 Task: Search one way flight ticket for 4 adults, 1 infant in seat and 1 infant on lap in premium economy from Binghamton: Greater Binghamton Airport (edwin A. Link Field) to Greenville: Pitt-greenville Airport on 5-2-2023. Choice of flights is Alaska. Number of bags: 3 checked bags. Price is upto 73000. Outbound departure time preference is 18:30.
Action: Mouse moved to (242, 346)
Screenshot: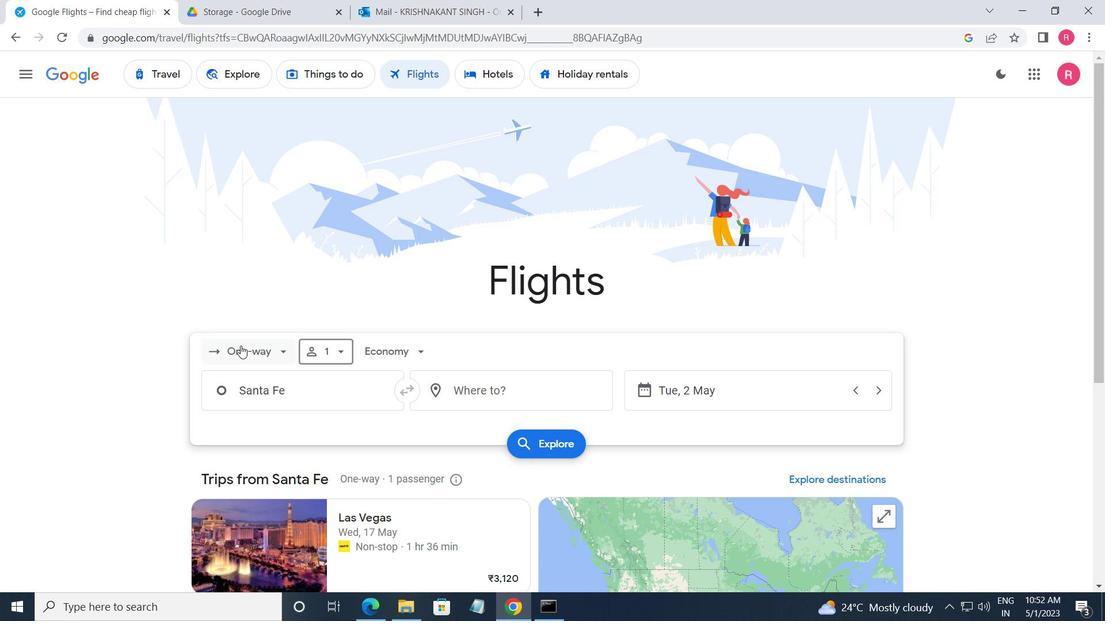 
Action: Mouse pressed left at (242, 346)
Screenshot: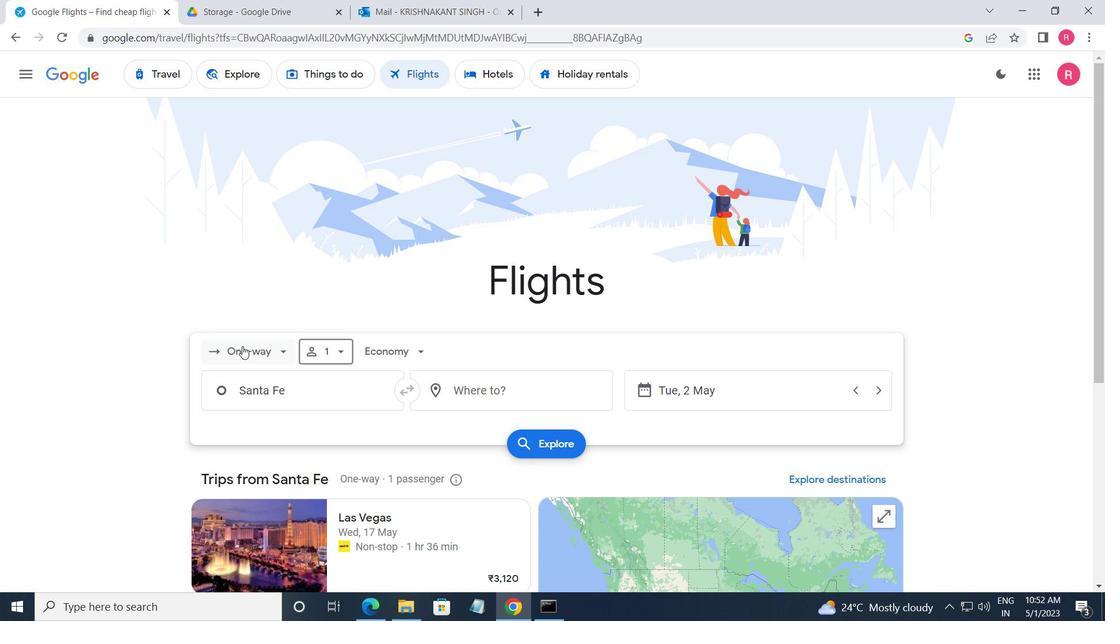 
Action: Mouse moved to (271, 414)
Screenshot: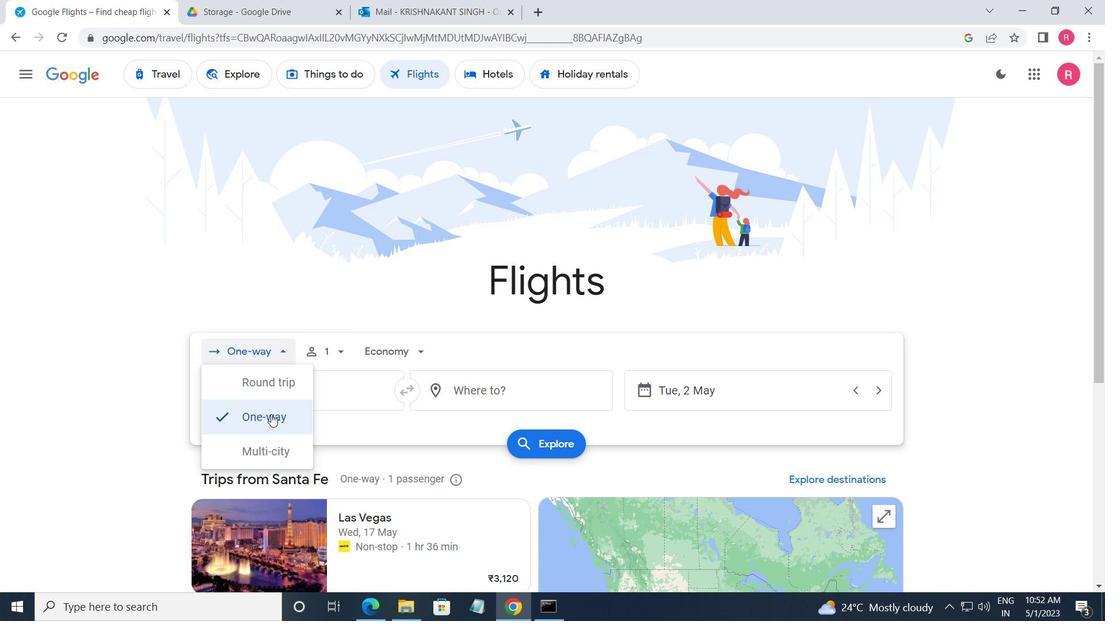 
Action: Mouse pressed left at (271, 414)
Screenshot: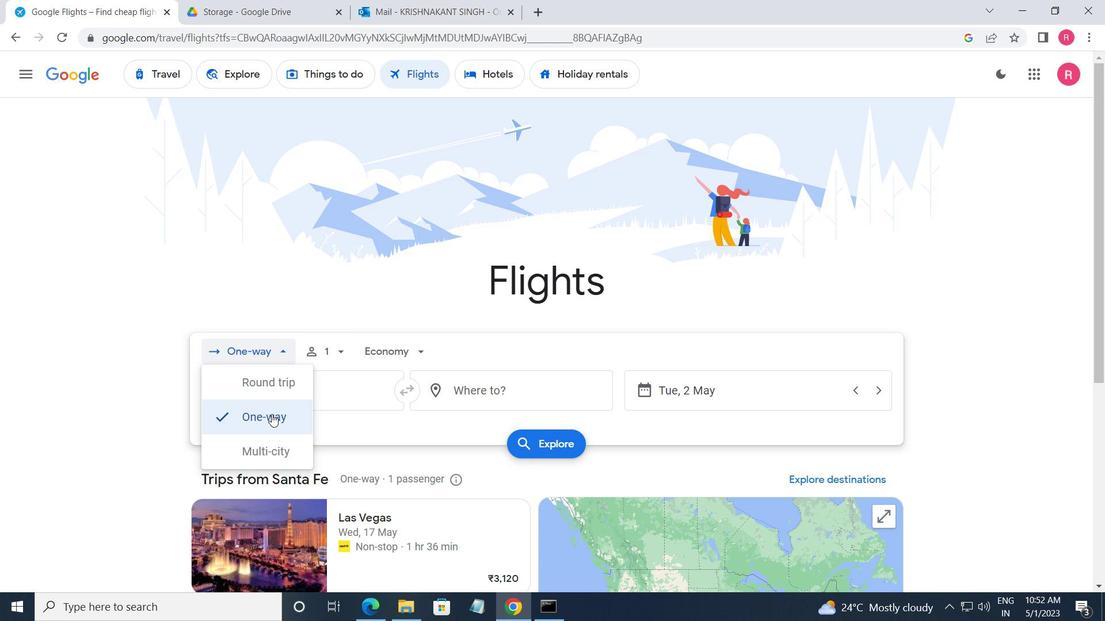
Action: Mouse moved to (327, 348)
Screenshot: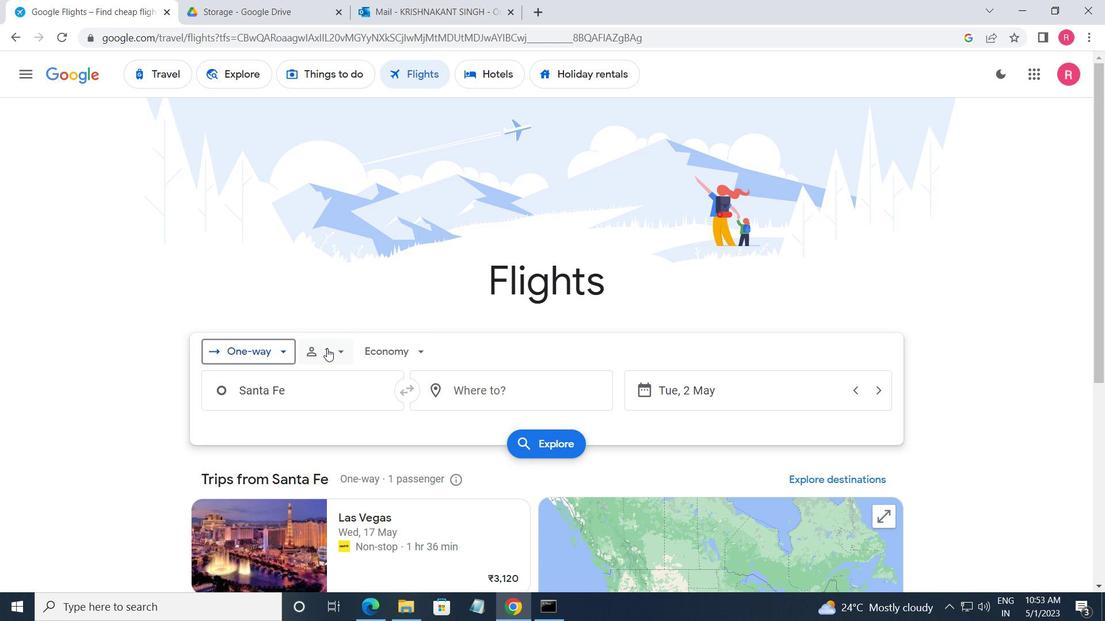 
Action: Mouse pressed left at (327, 348)
Screenshot: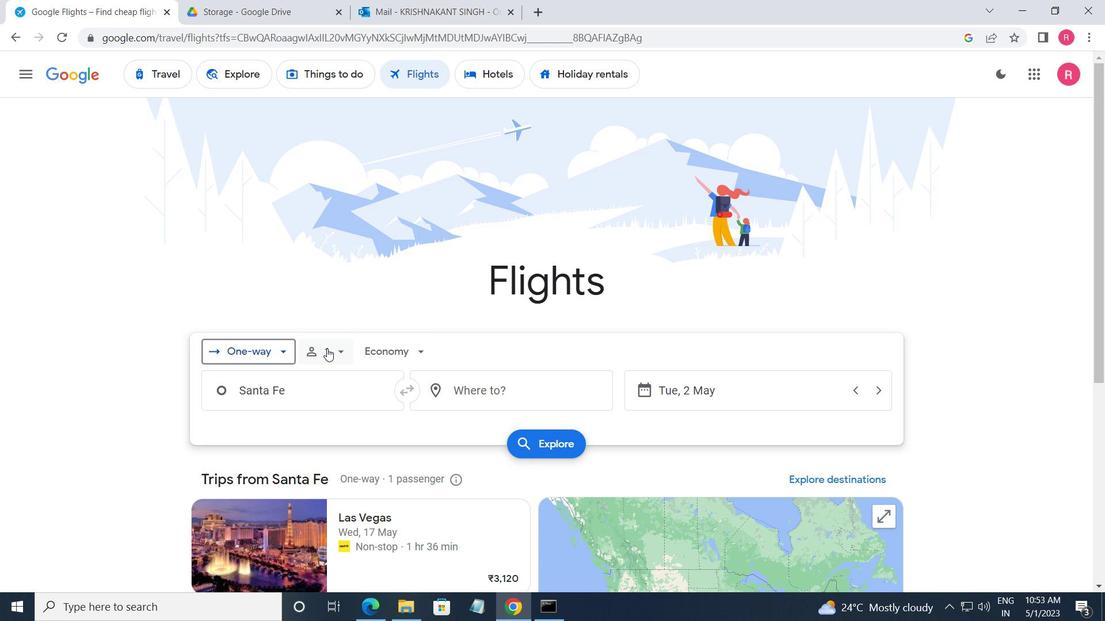 
Action: Mouse moved to (454, 391)
Screenshot: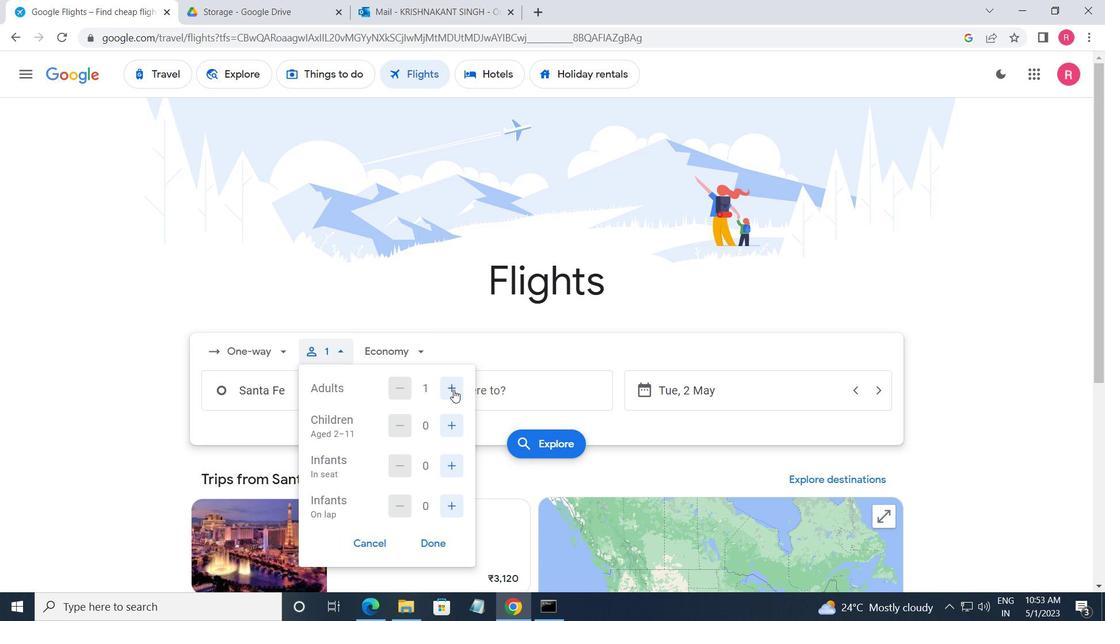
Action: Mouse pressed left at (454, 391)
Screenshot: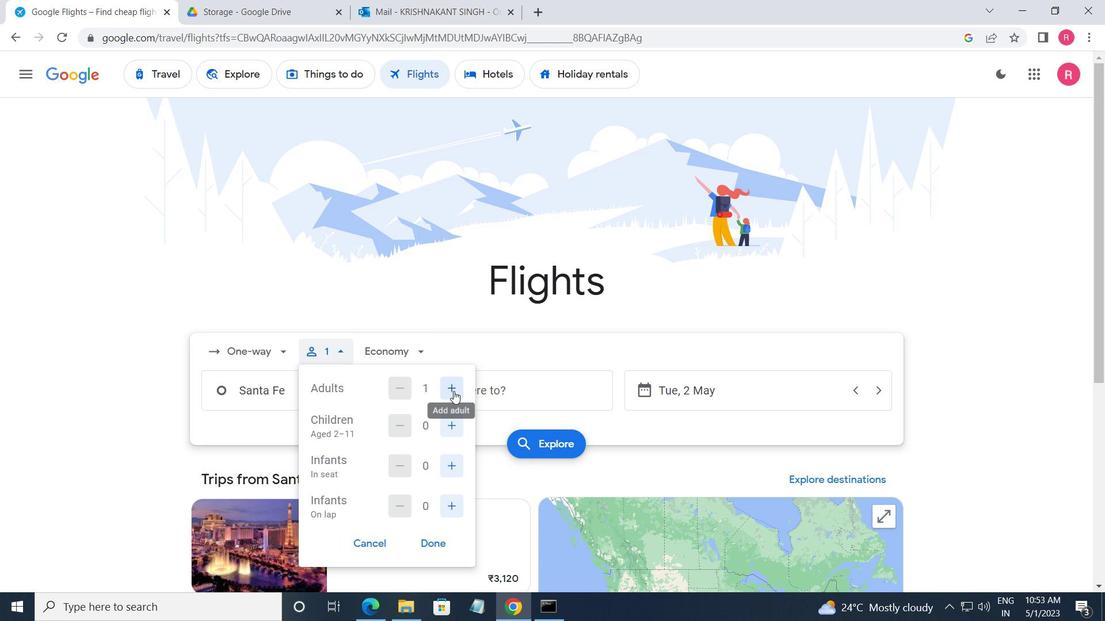 
Action: Mouse pressed left at (454, 391)
Screenshot: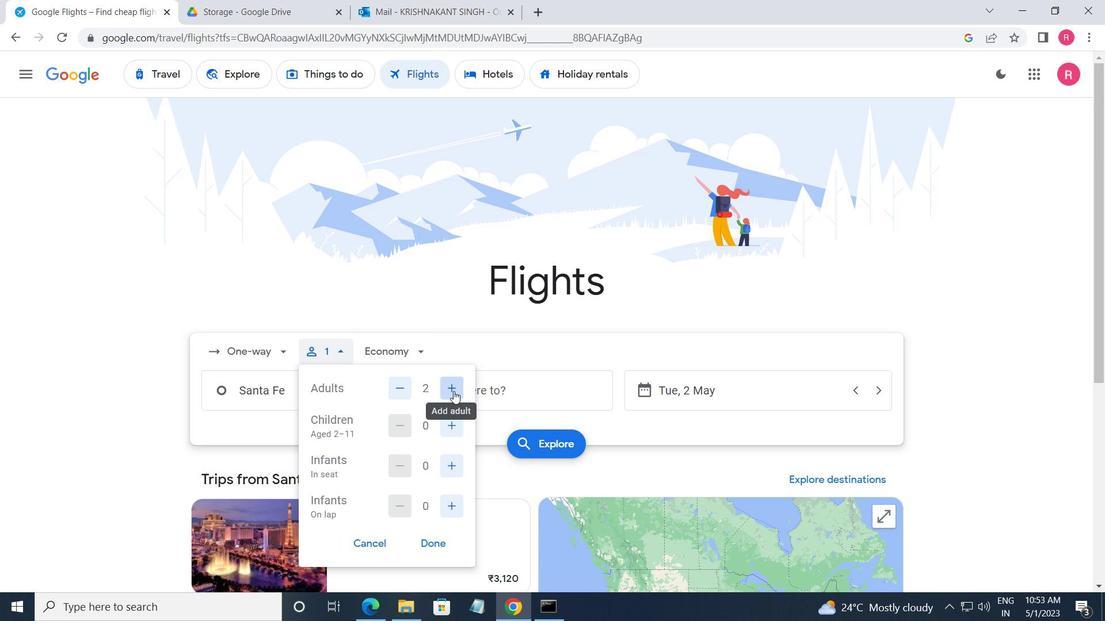 
Action: Mouse pressed left at (454, 391)
Screenshot: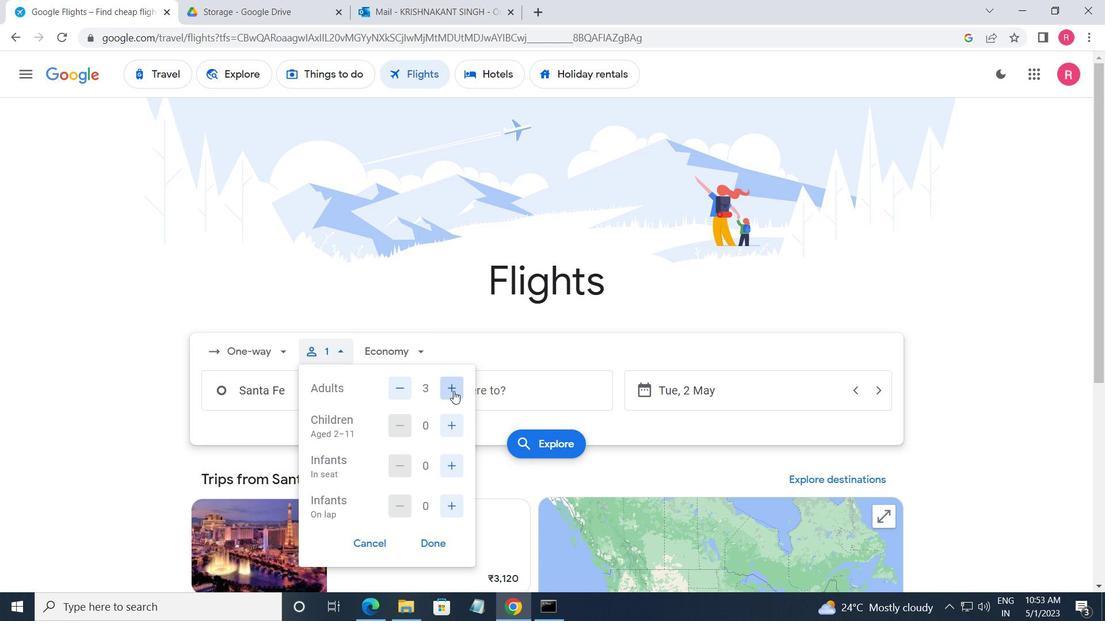 
Action: Mouse moved to (456, 425)
Screenshot: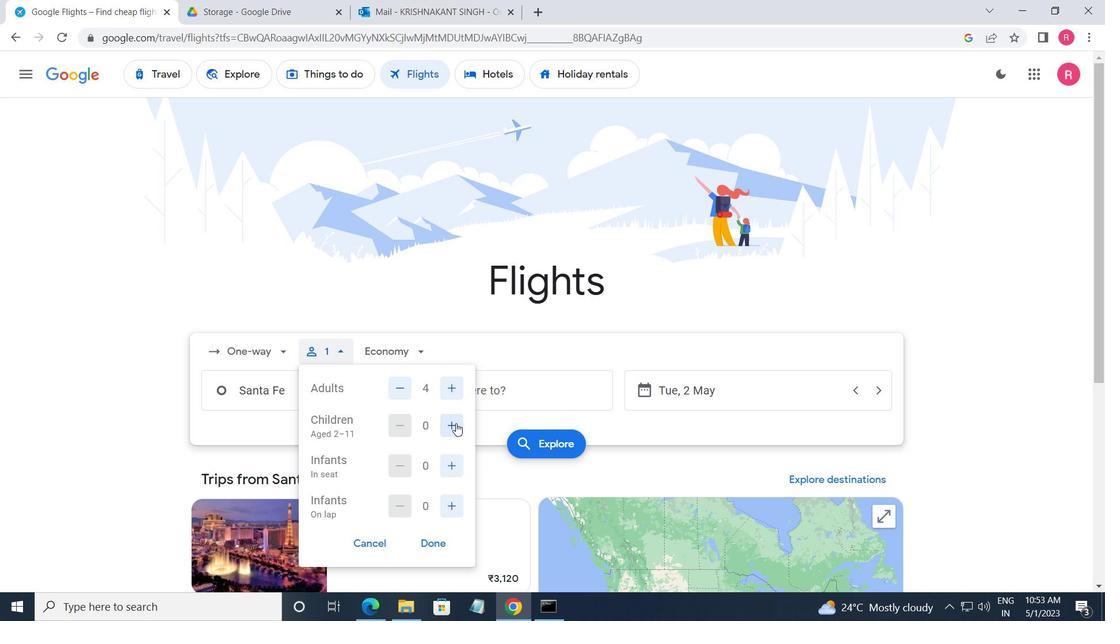 
Action: Mouse pressed left at (456, 425)
Screenshot: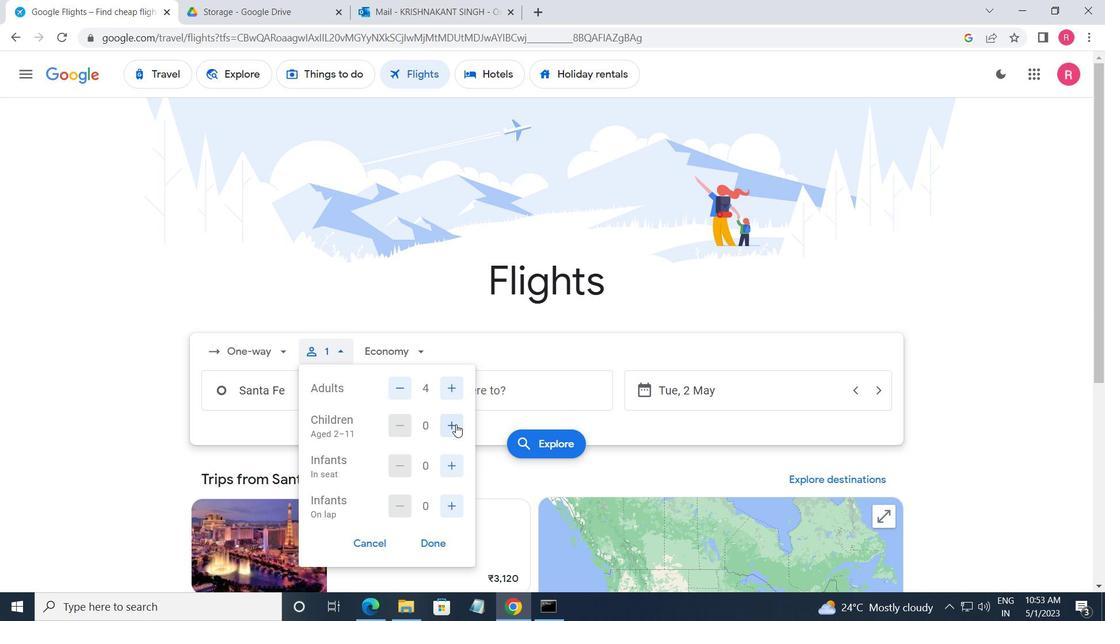 
Action: Mouse pressed left at (456, 425)
Screenshot: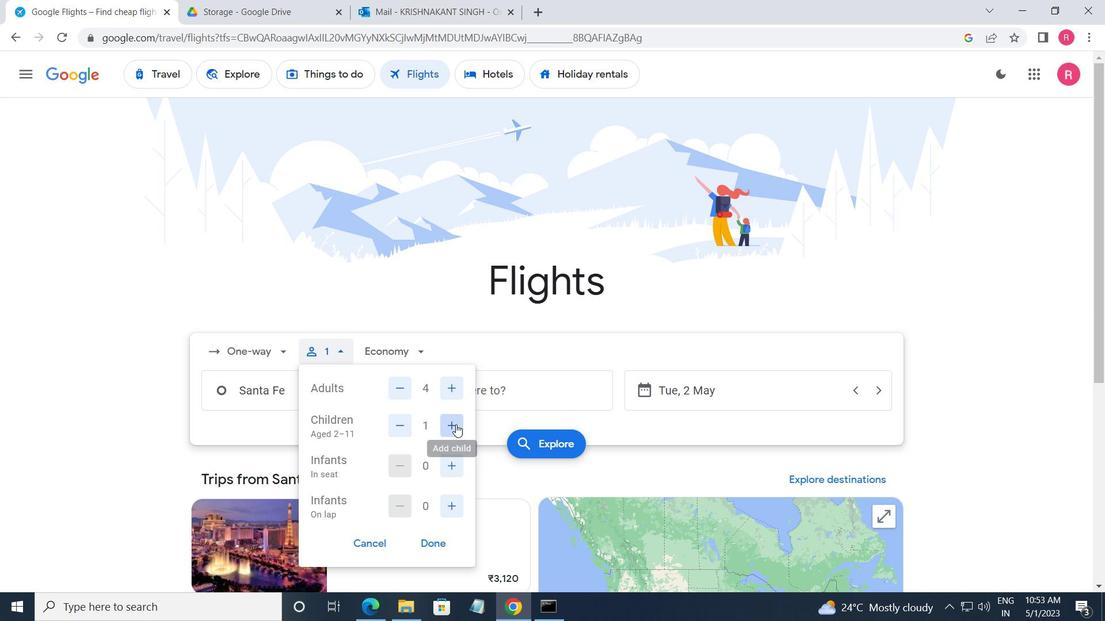 
Action: Mouse moved to (451, 461)
Screenshot: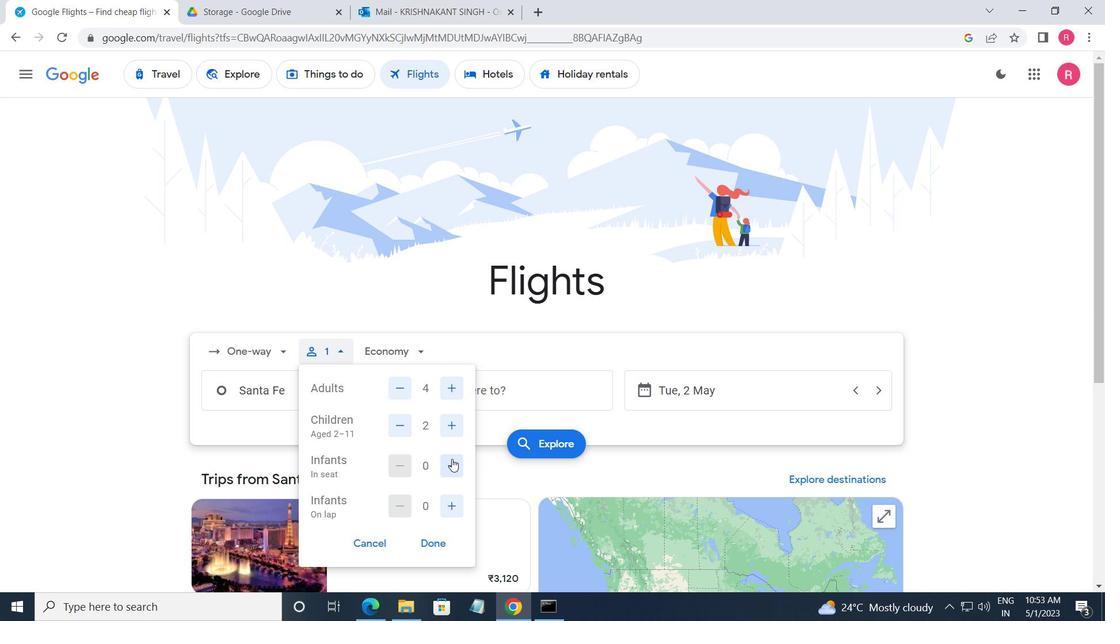 
Action: Mouse pressed left at (451, 461)
Screenshot: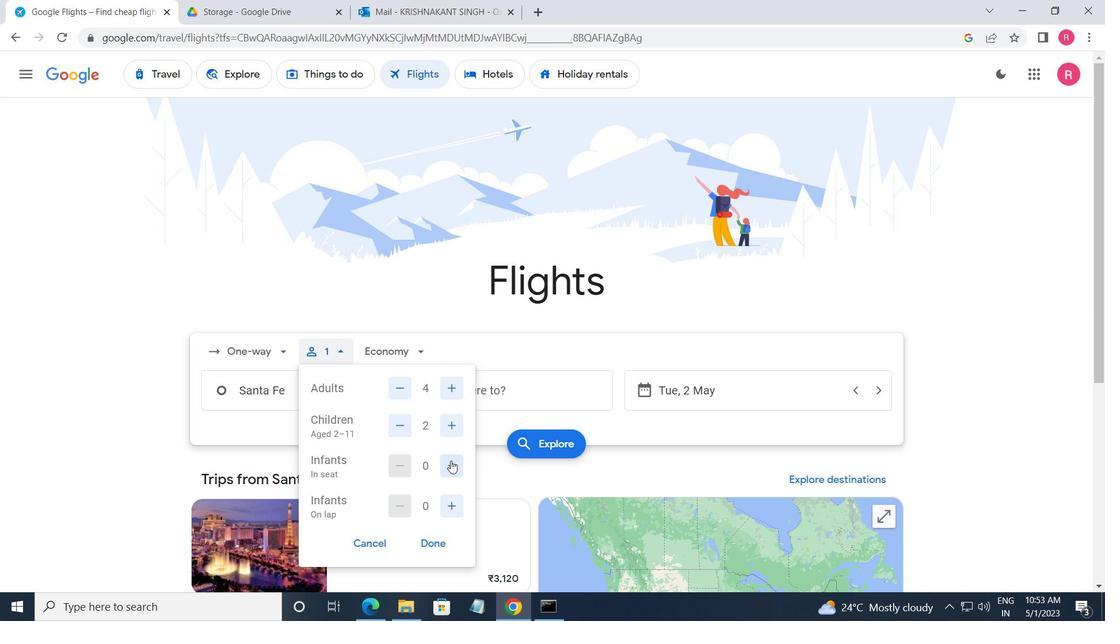 
Action: Mouse pressed left at (451, 461)
Screenshot: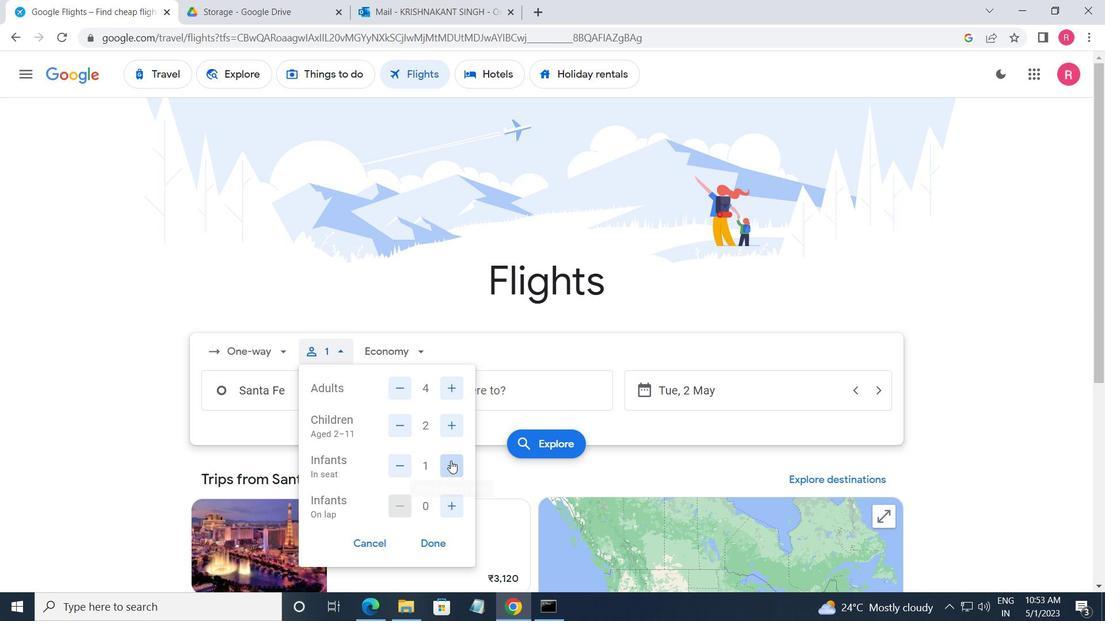 
Action: Mouse moved to (444, 513)
Screenshot: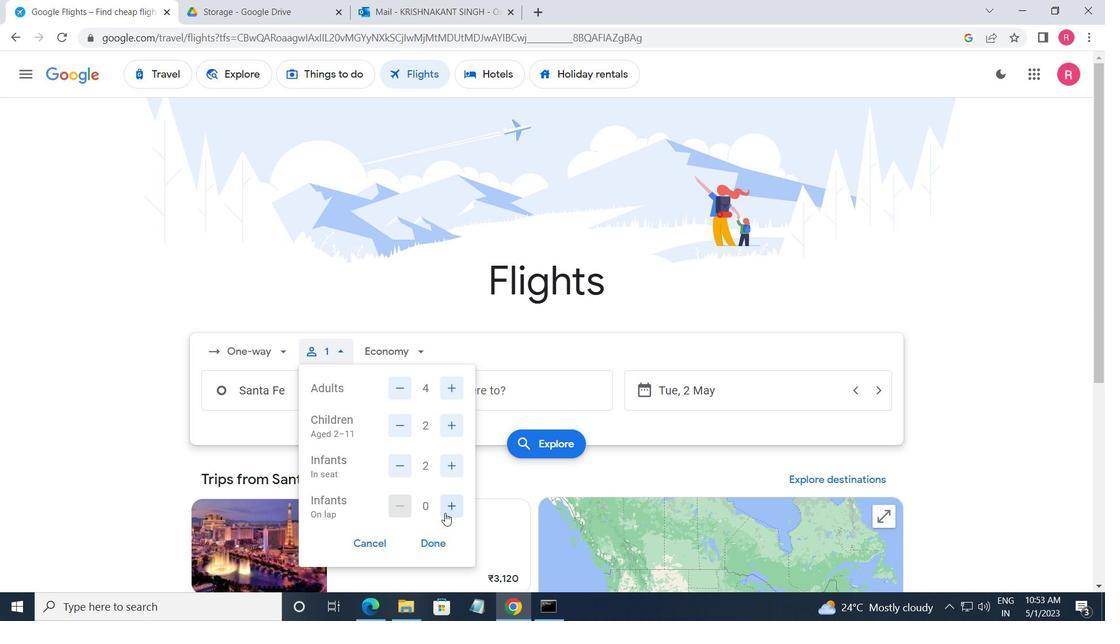 
Action: Mouse pressed left at (444, 513)
Screenshot: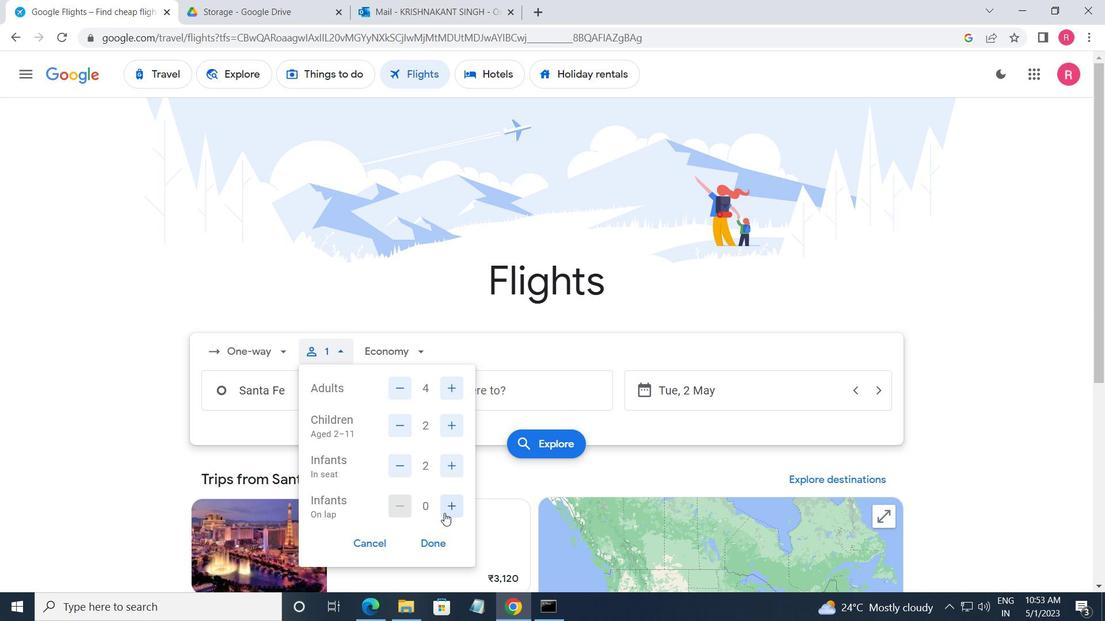 
Action: Mouse moved to (432, 552)
Screenshot: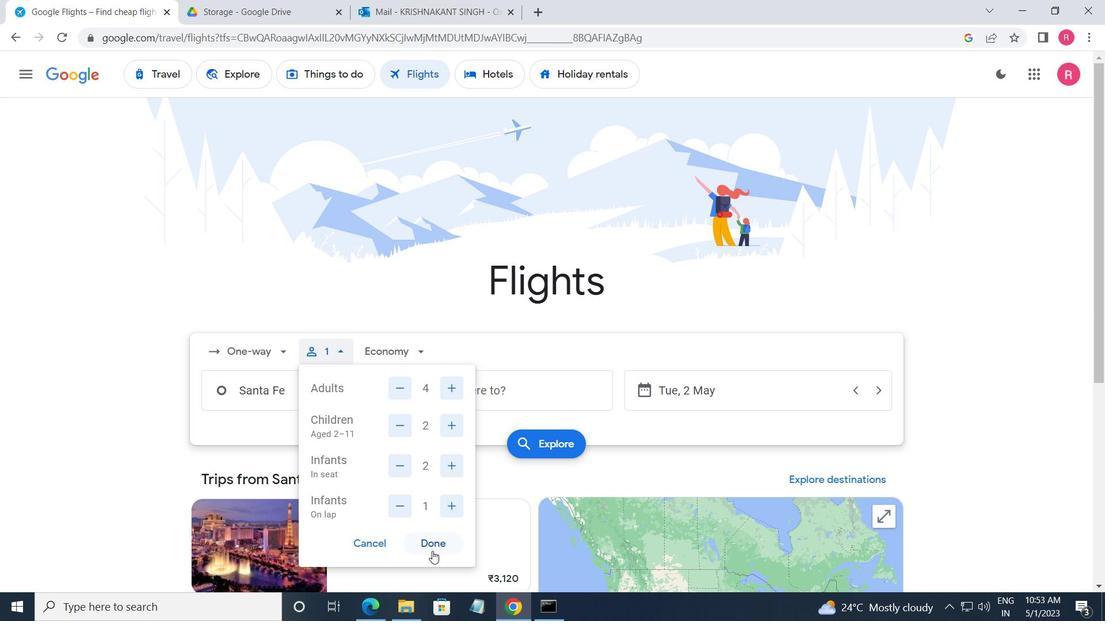 
Action: Mouse pressed left at (432, 552)
Screenshot: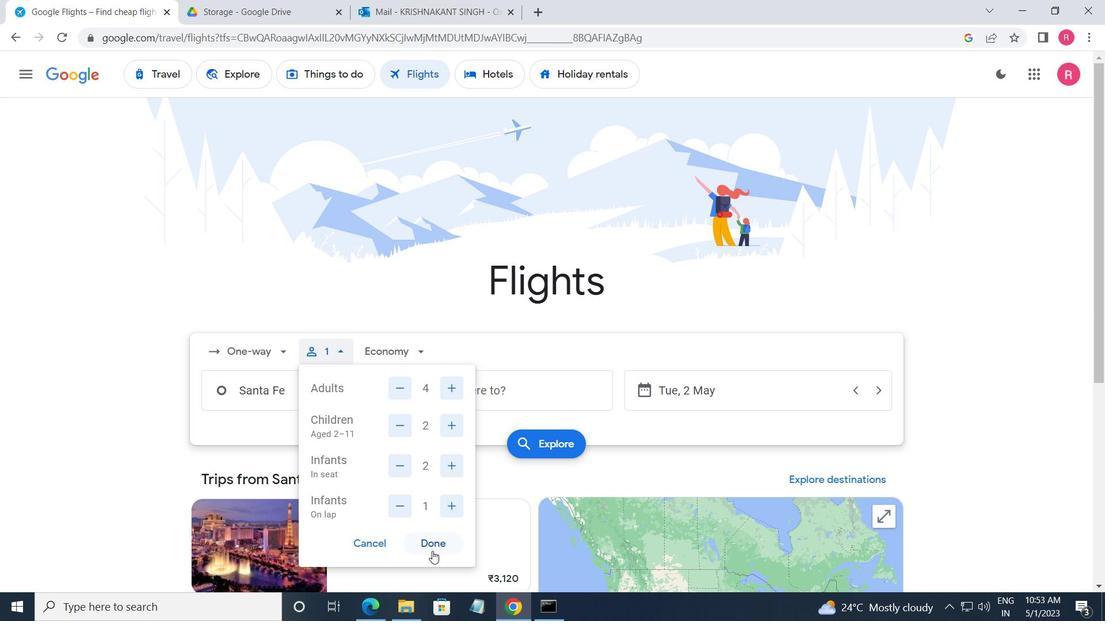 
Action: Mouse moved to (392, 354)
Screenshot: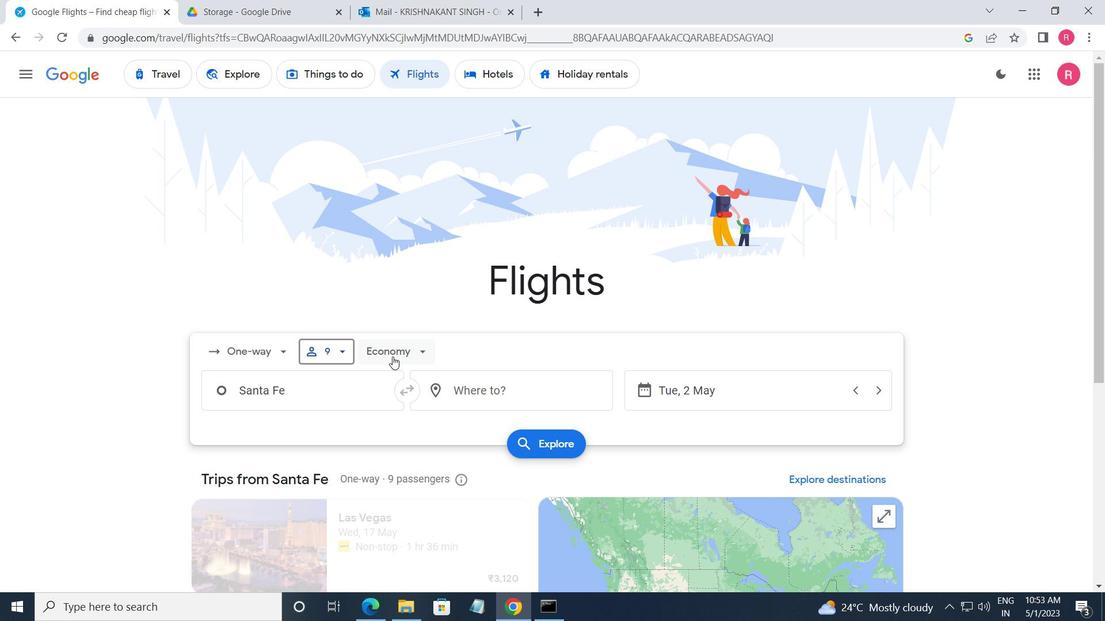 
Action: Mouse pressed left at (392, 354)
Screenshot: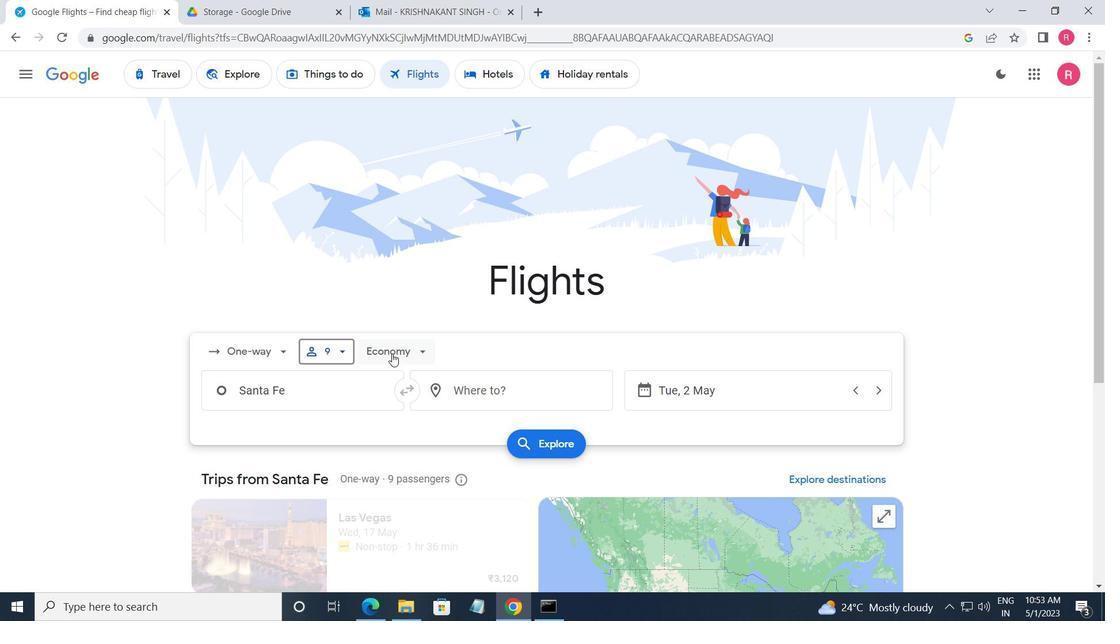 
Action: Mouse moved to (409, 423)
Screenshot: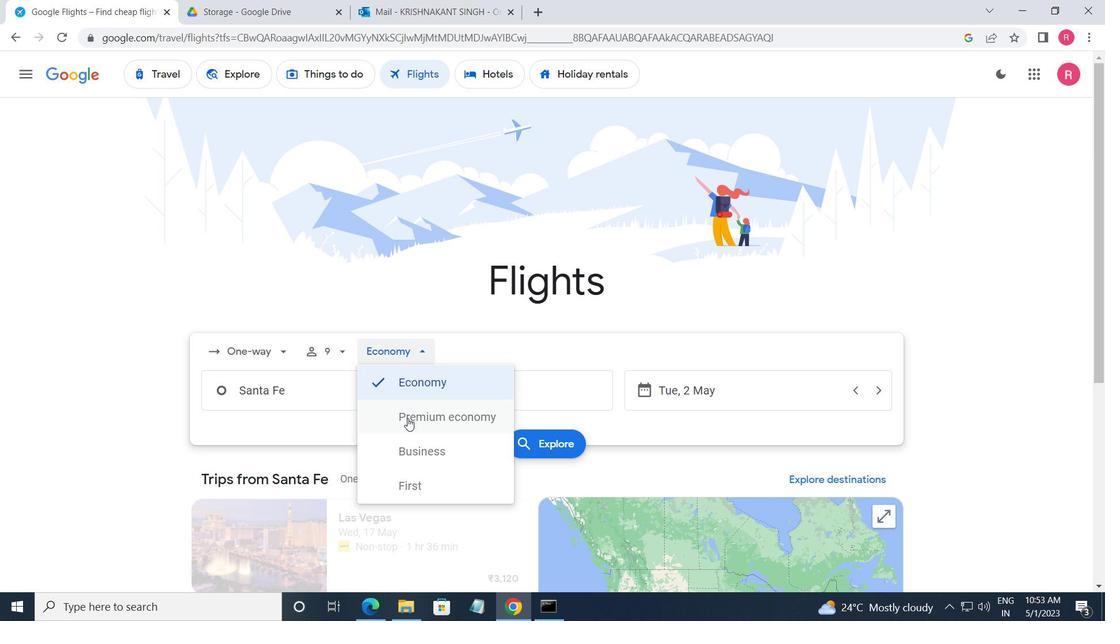 
Action: Mouse pressed left at (409, 423)
Screenshot: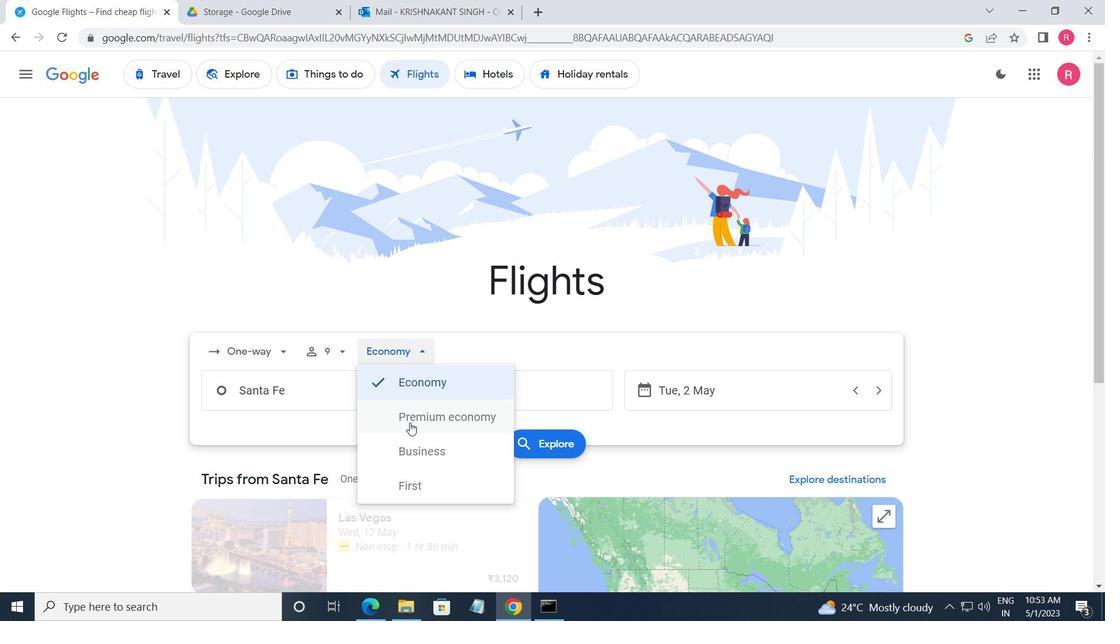 
Action: Mouse moved to (344, 407)
Screenshot: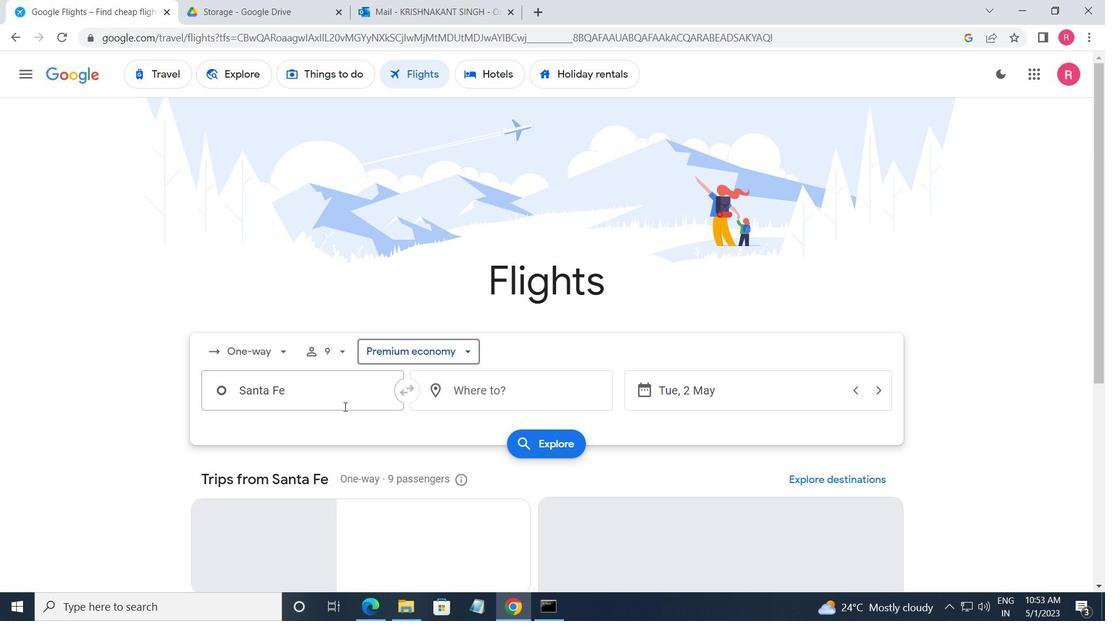 
Action: Mouse pressed left at (344, 407)
Screenshot: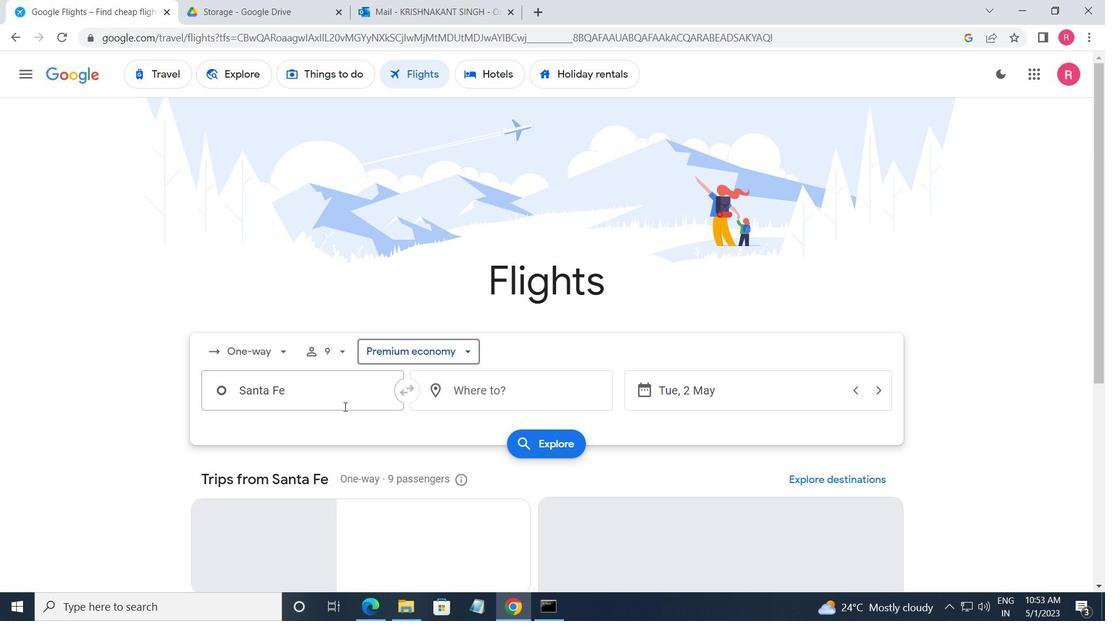 
Action: Mouse moved to (297, 420)
Screenshot: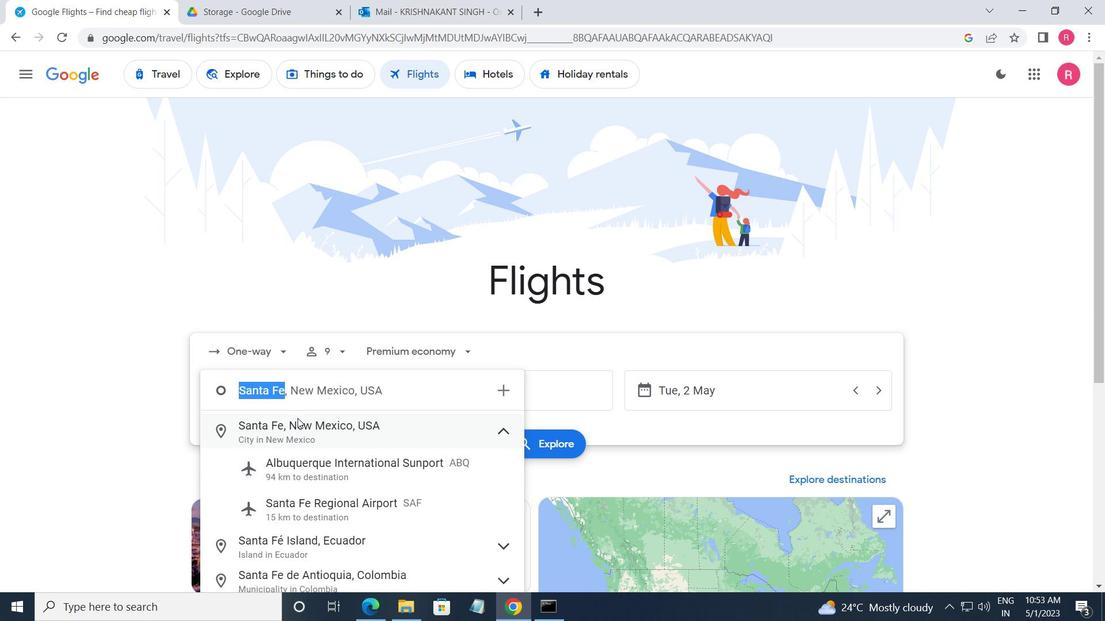 
Action: Key pressed <Key.backspace><Key.shift>ALBANY
Screenshot: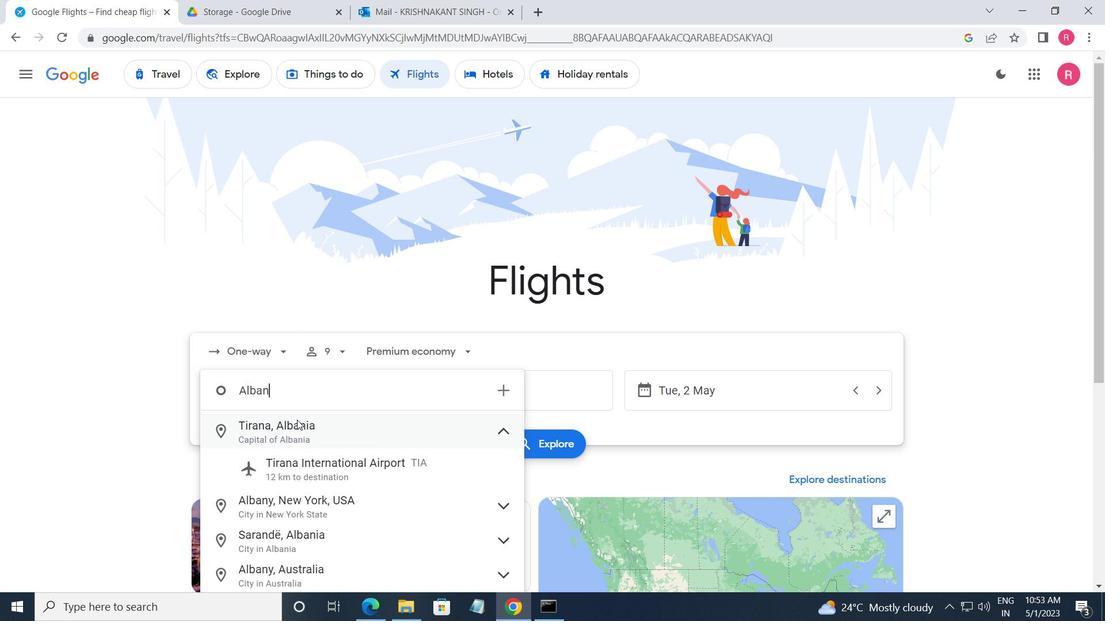 
Action: Mouse moved to (312, 479)
Screenshot: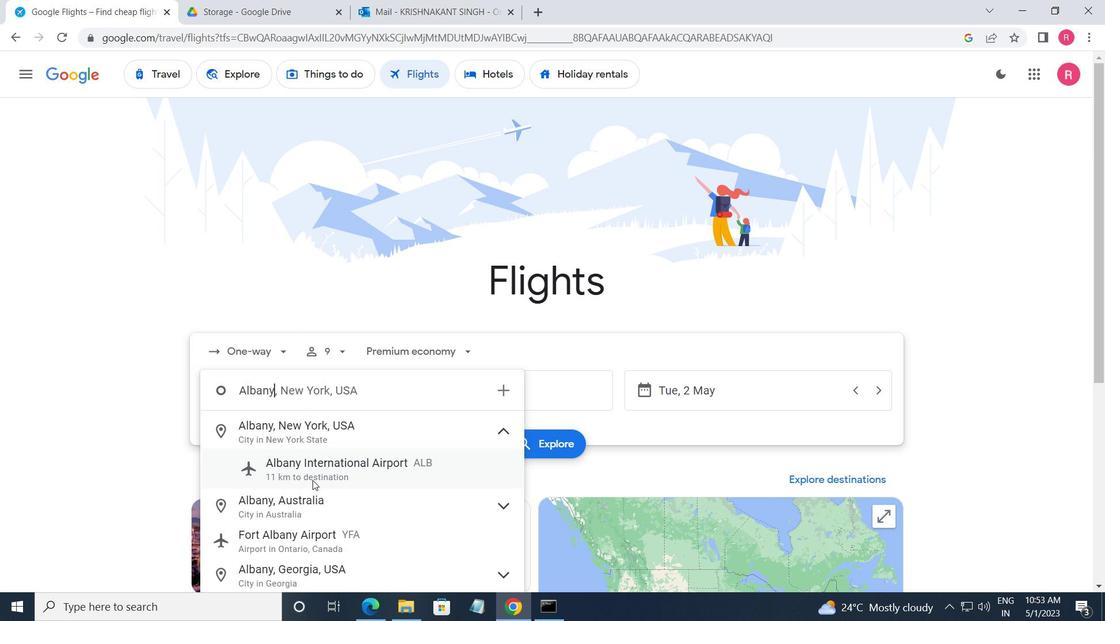 
Action: Mouse pressed left at (312, 479)
Screenshot: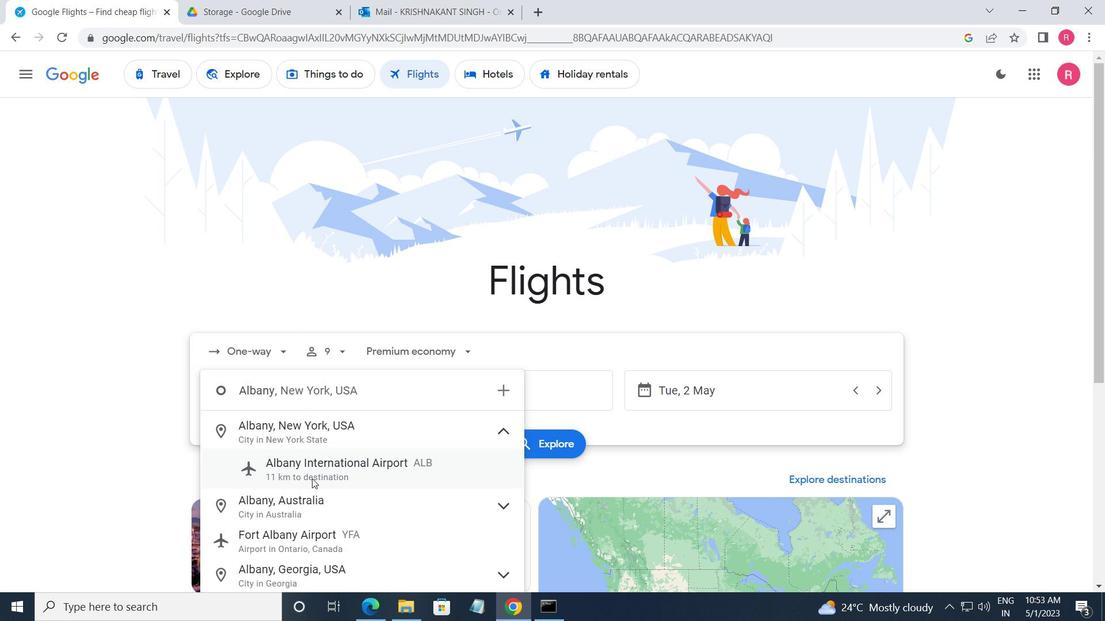 
Action: Mouse moved to (492, 395)
Screenshot: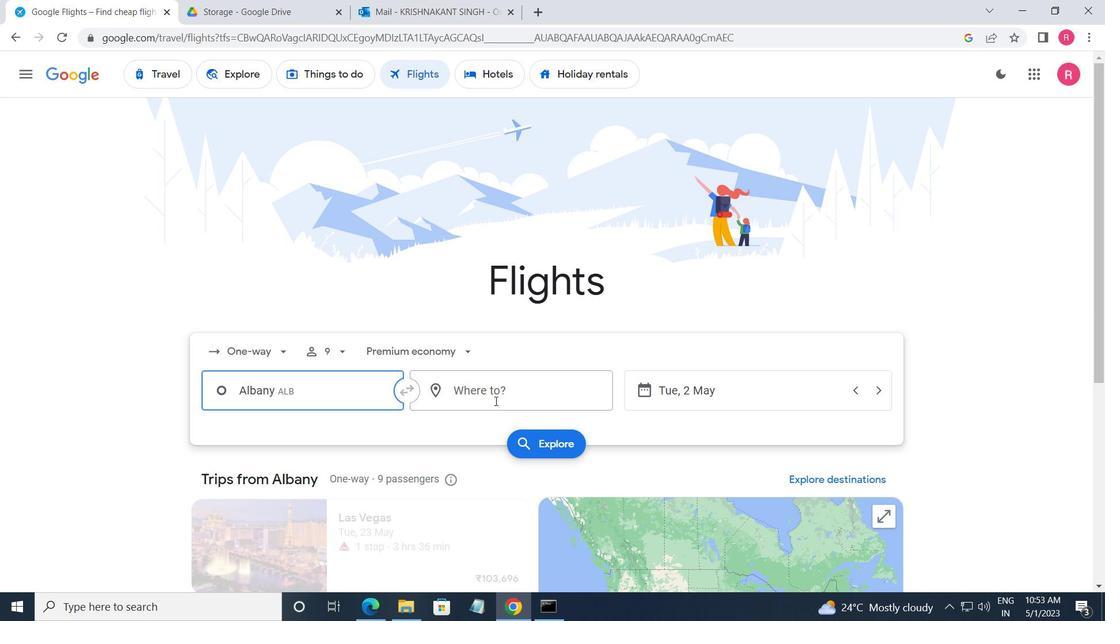 
Action: Mouse pressed left at (492, 395)
Screenshot: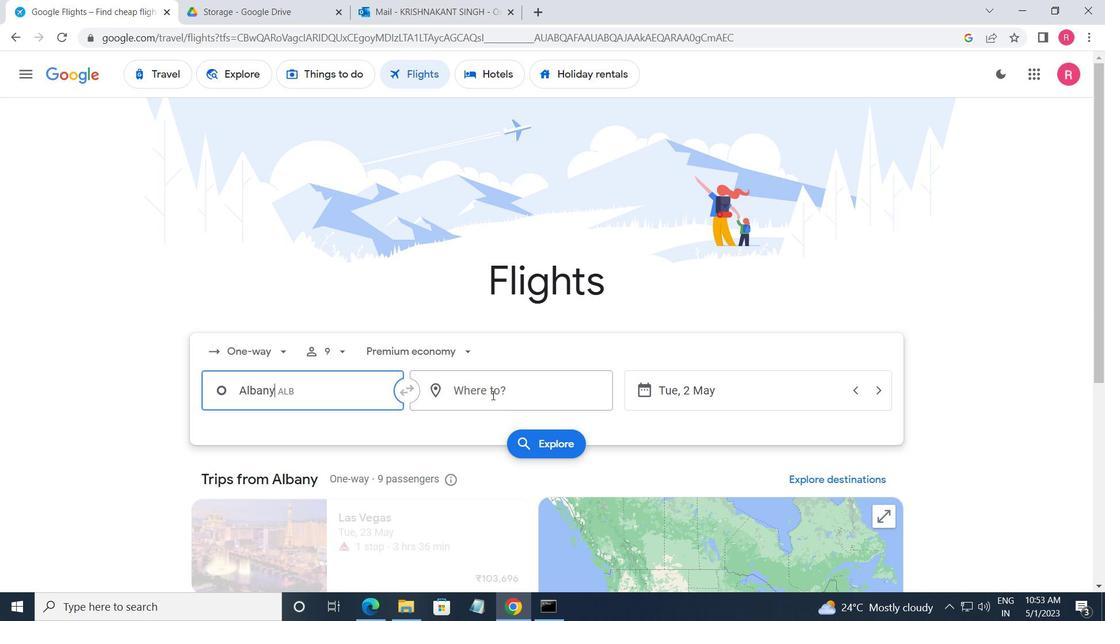 
Action: Mouse moved to (483, 536)
Screenshot: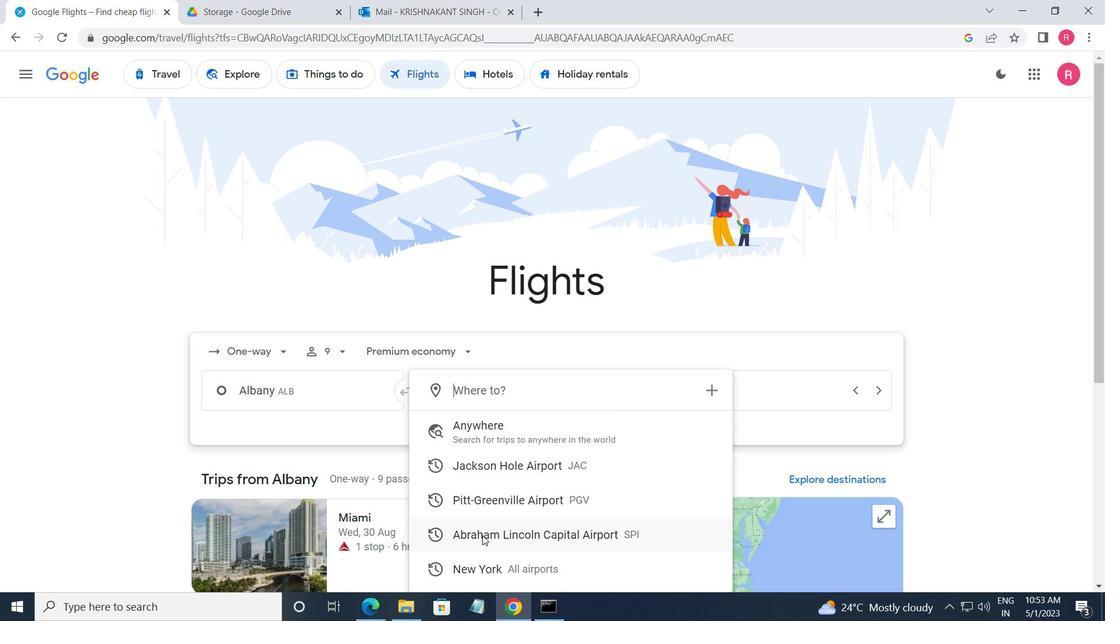 
Action: Mouse pressed left at (483, 536)
Screenshot: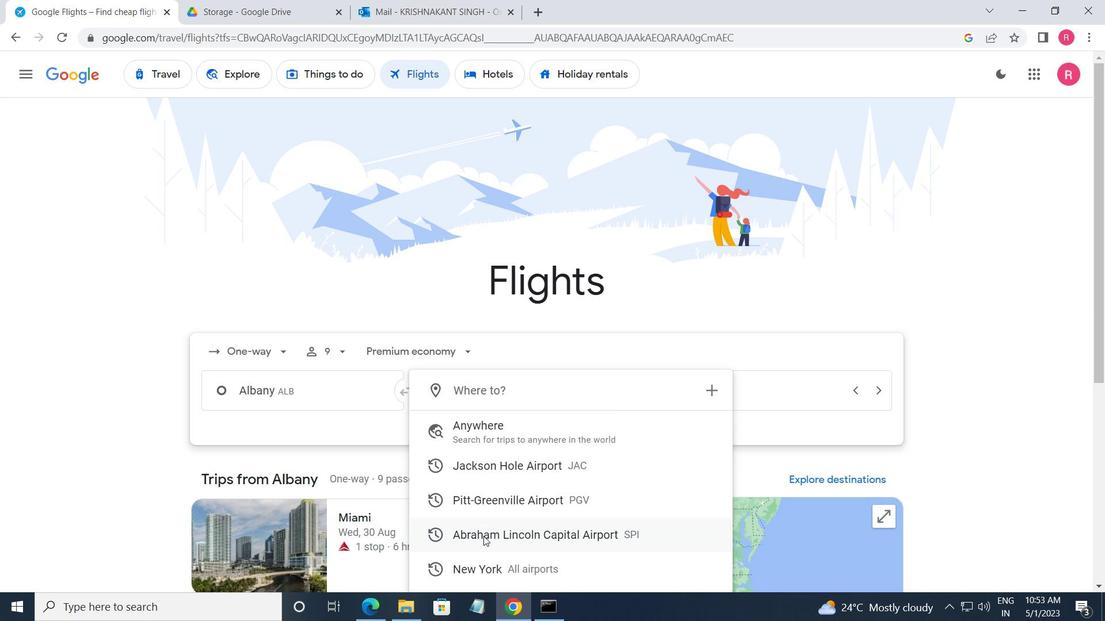 
Action: Mouse moved to (765, 390)
Screenshot: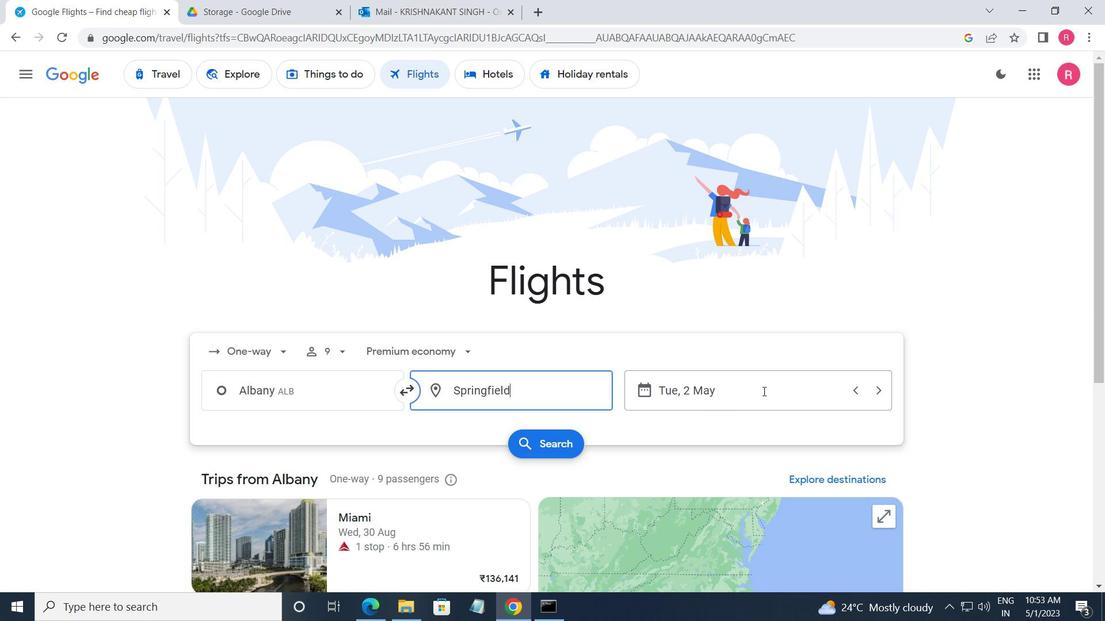 
Action: Mouse pressed left at (765, 390)
Screenshot: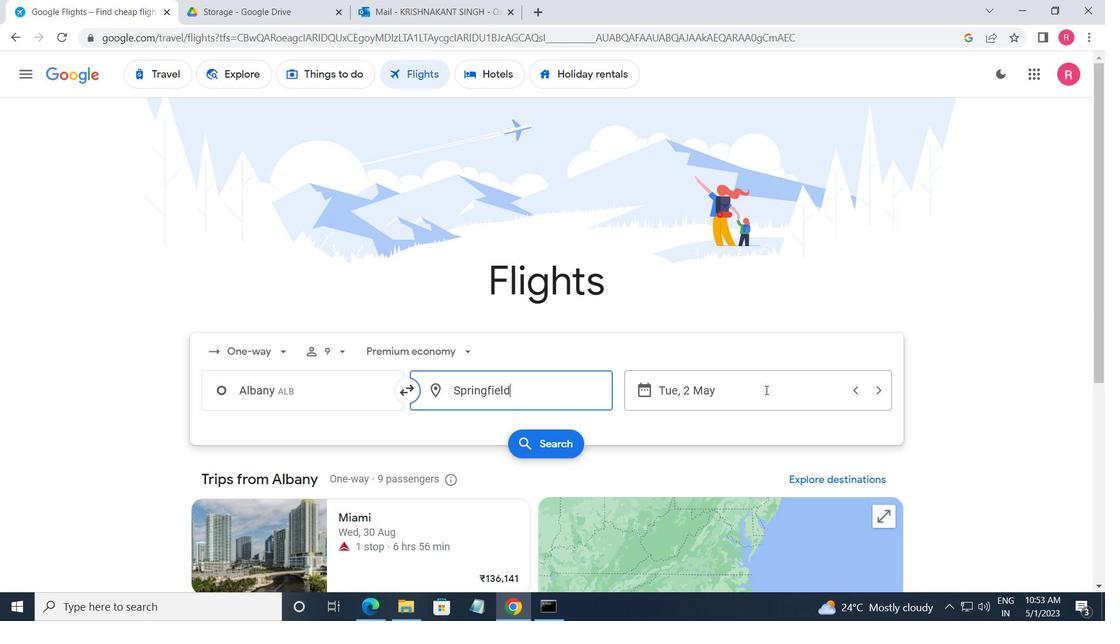
Action: Mouse moved to (454, 336)
Screenshot: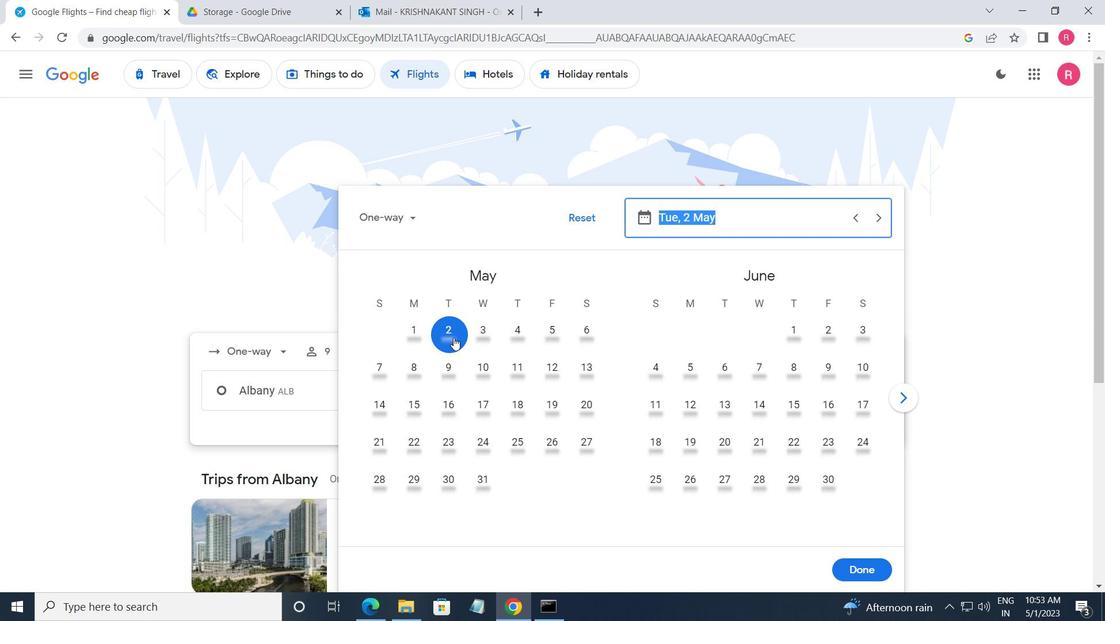 
Action: Mouse pressed left at (454, 336)
Screenshot: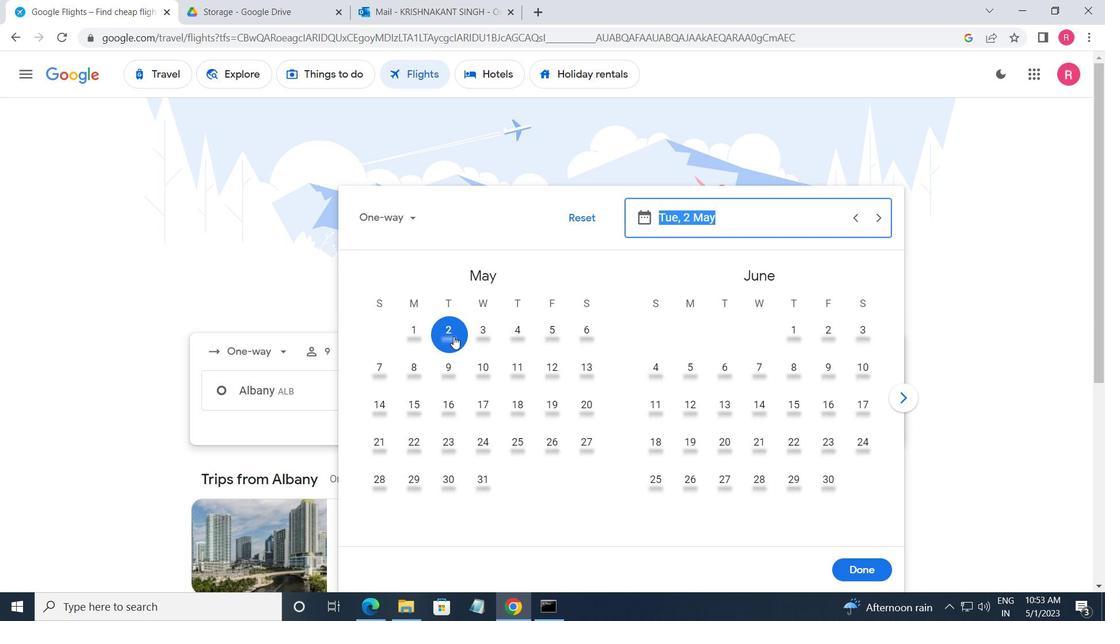 
Action: Mouse moved to (848, 568)
Screenshot: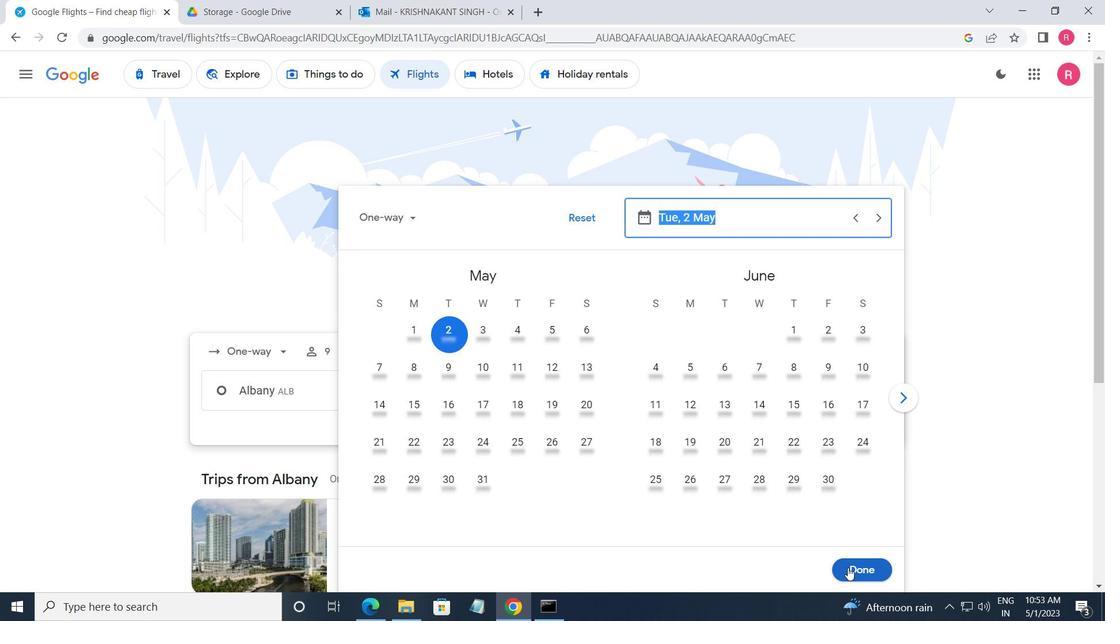 
Action: Mouse pressed left at (848, 568)
Screenshot: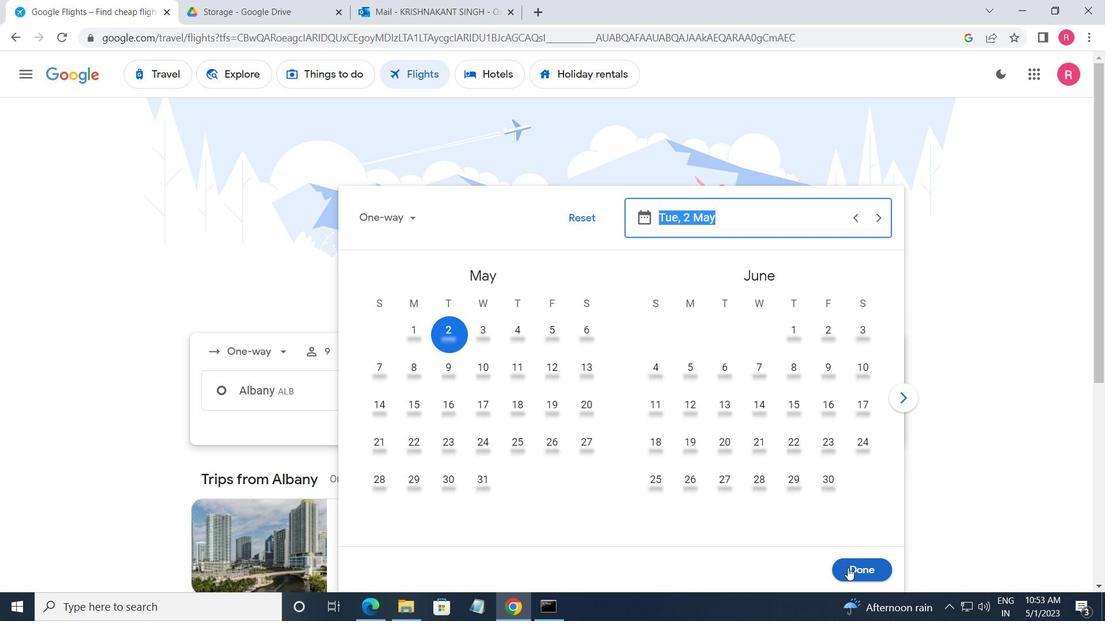 
Action: Mouse moved to (547, 450)
Screenshot: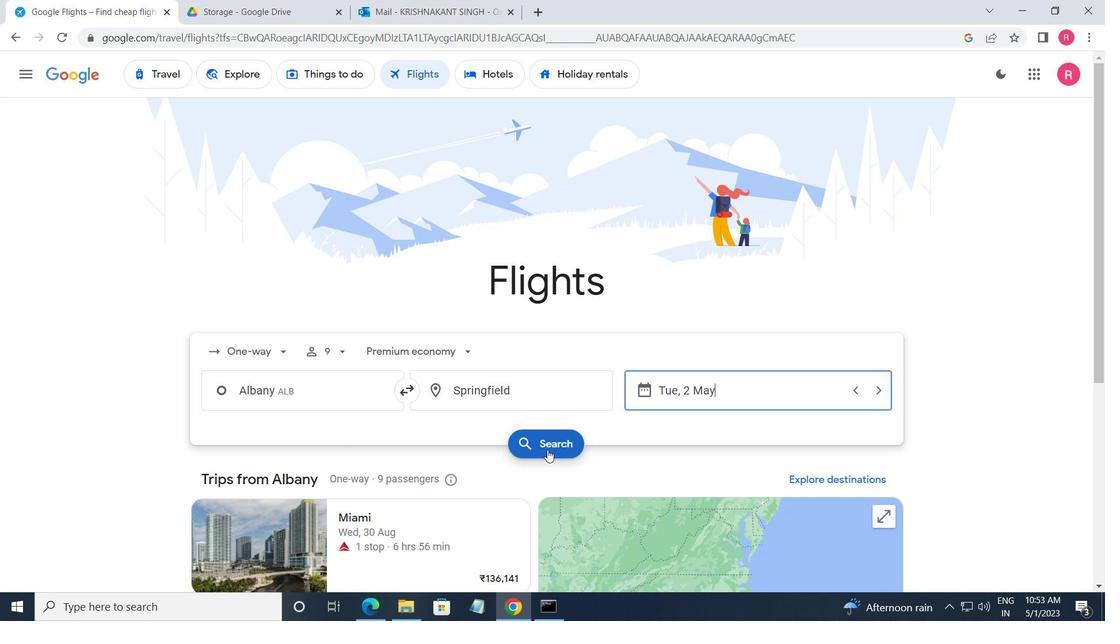 
Action: Mouse pressed left at (547, 450)
Screenshot: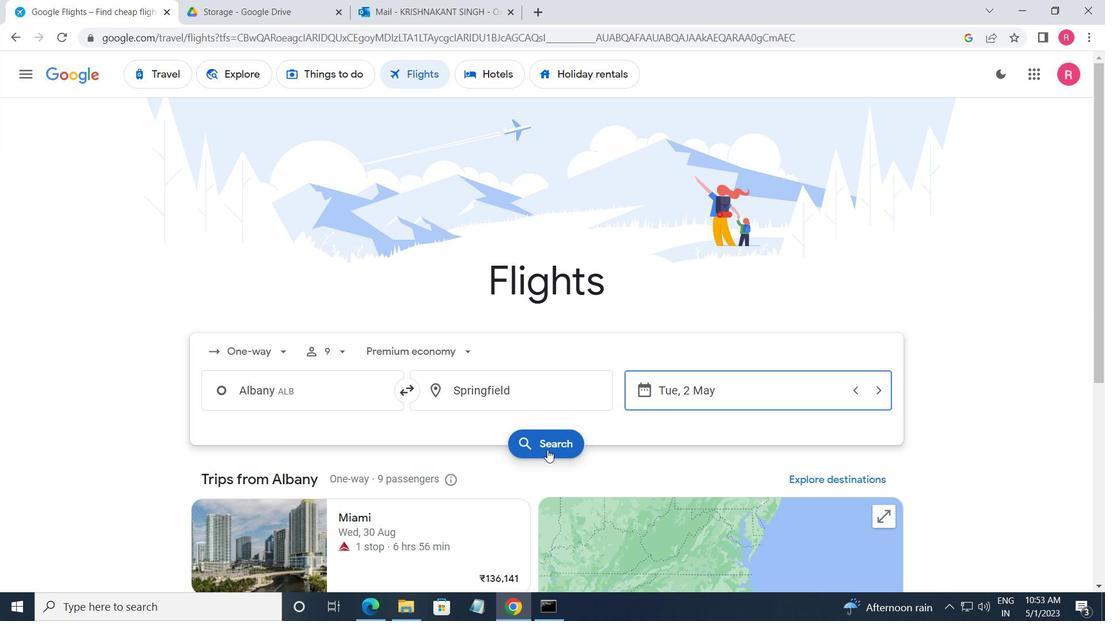 
Action: Mouse moved to (206, 214)
Screenshot: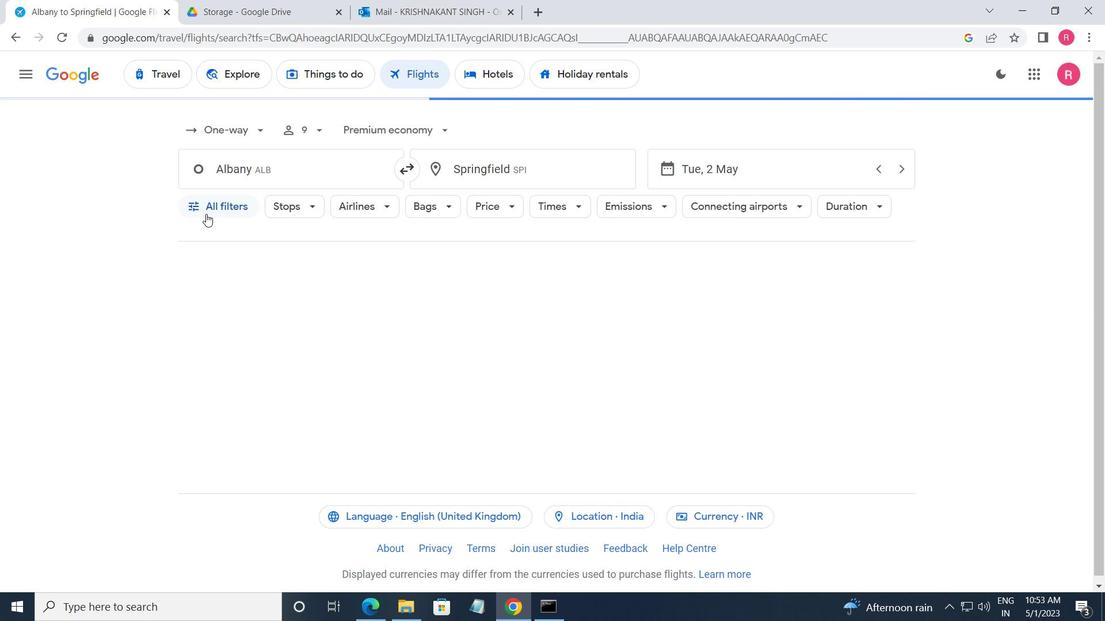 
Action: Mouse pressed left at (206, 214)
Screenshot: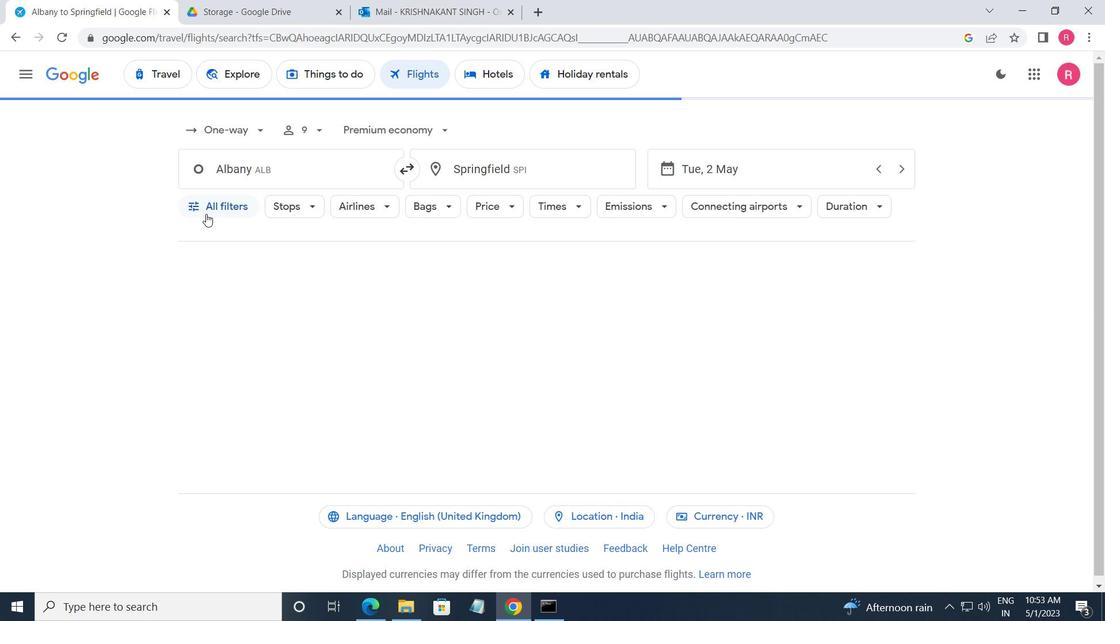 
Action: Mouse moved to (310, 367)
Screenshot: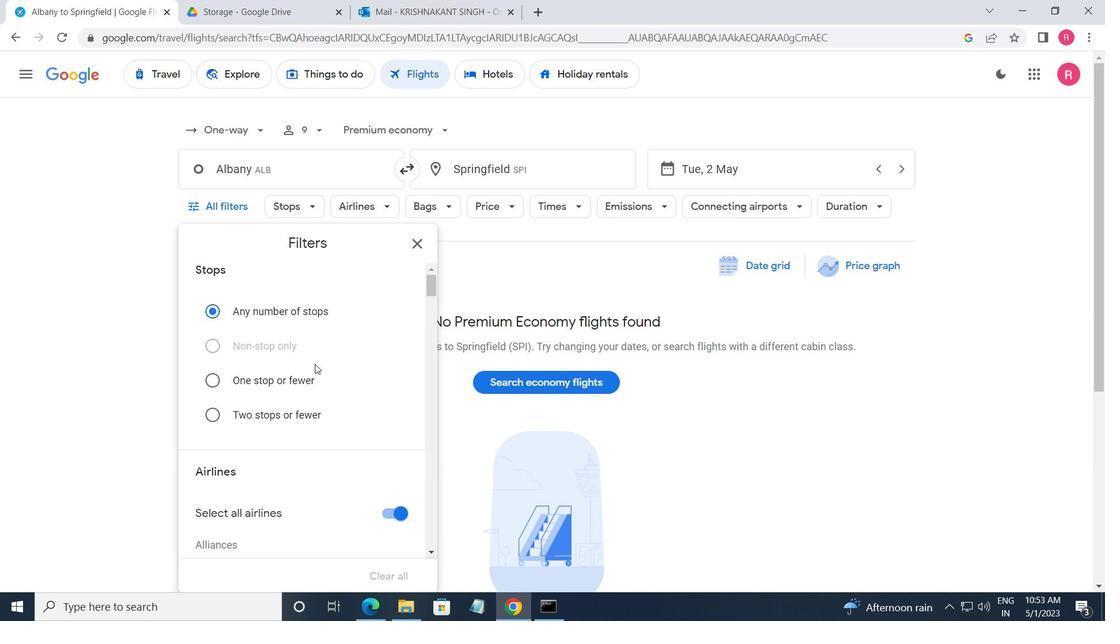 
Action: Mouse scrolled (310, 366) with delta (0, 0)
Screenshot: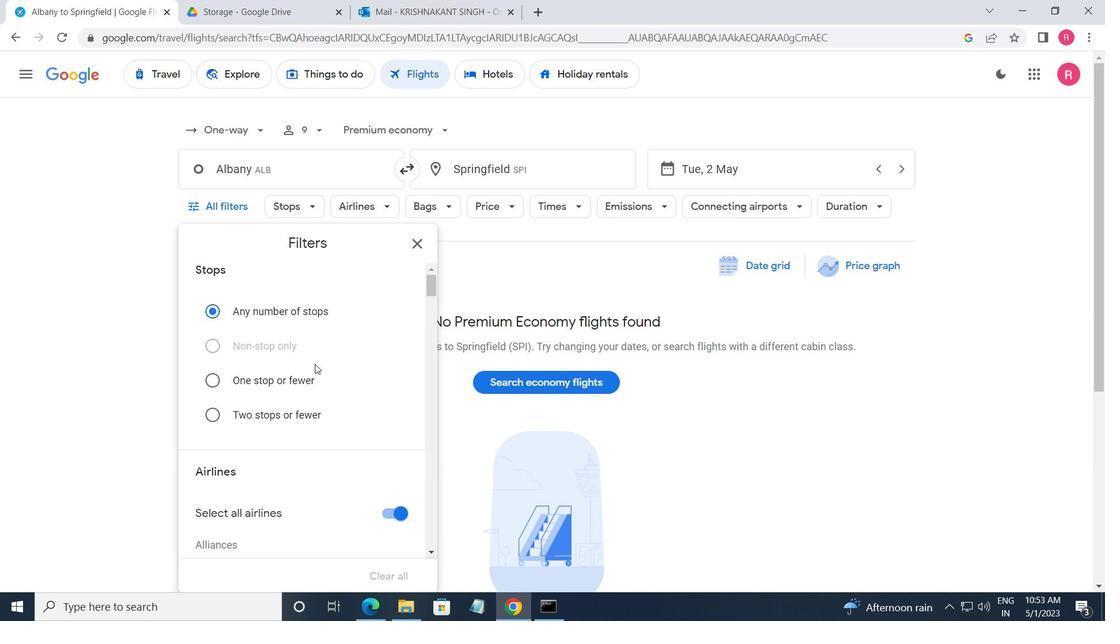 
Action: Mouse moved to (310, 367)
Screenshot: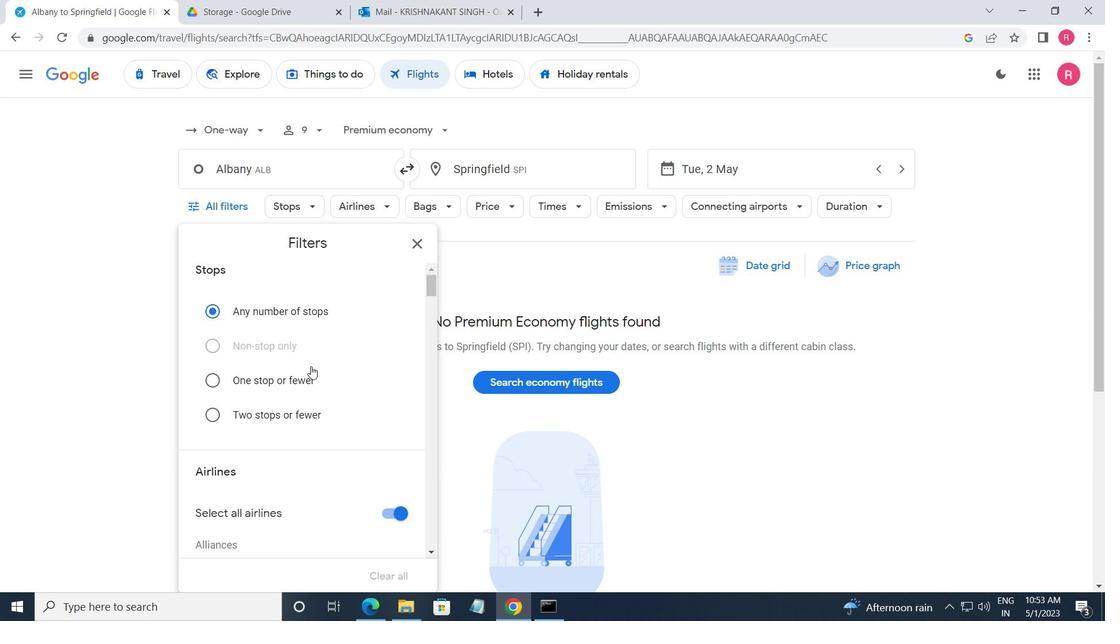 
Action: Mouse scrolled (310, 366) with delta (0, 0)
Screenshot: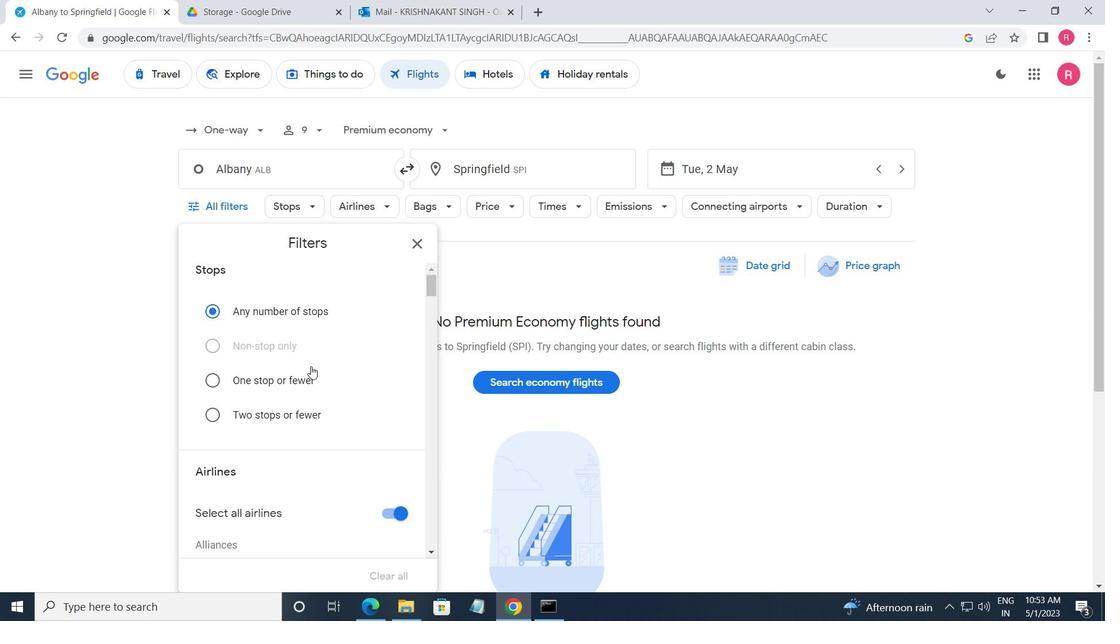 
Action: Mouse scrolled (310, 366) with delta (0, 0)
Screenshot: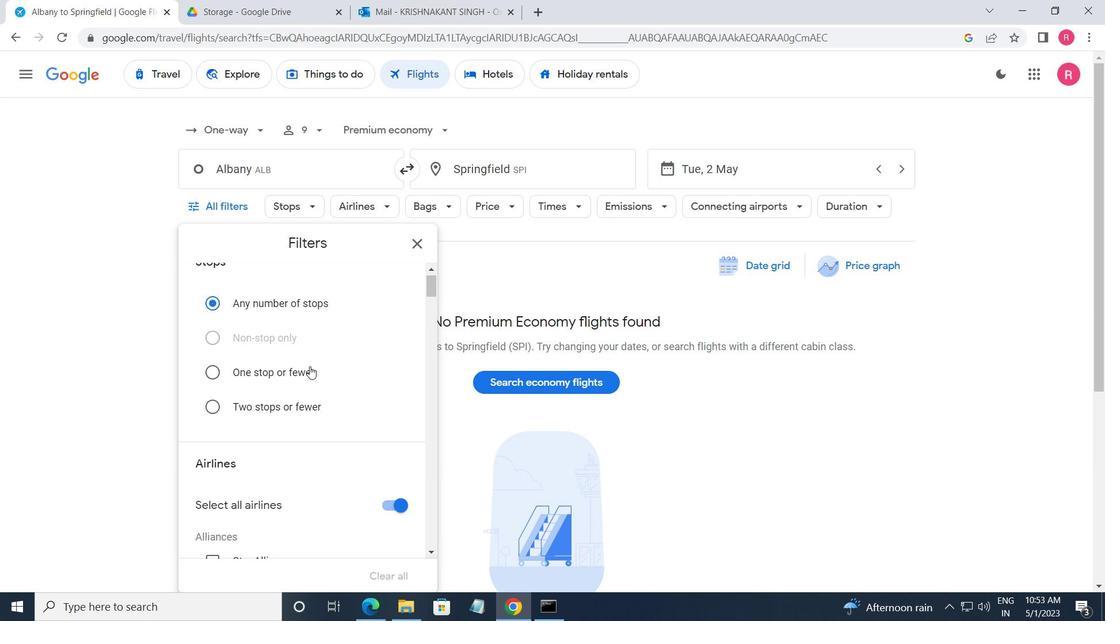 
Action: Mouse moved to (309, 367)
Screenshot: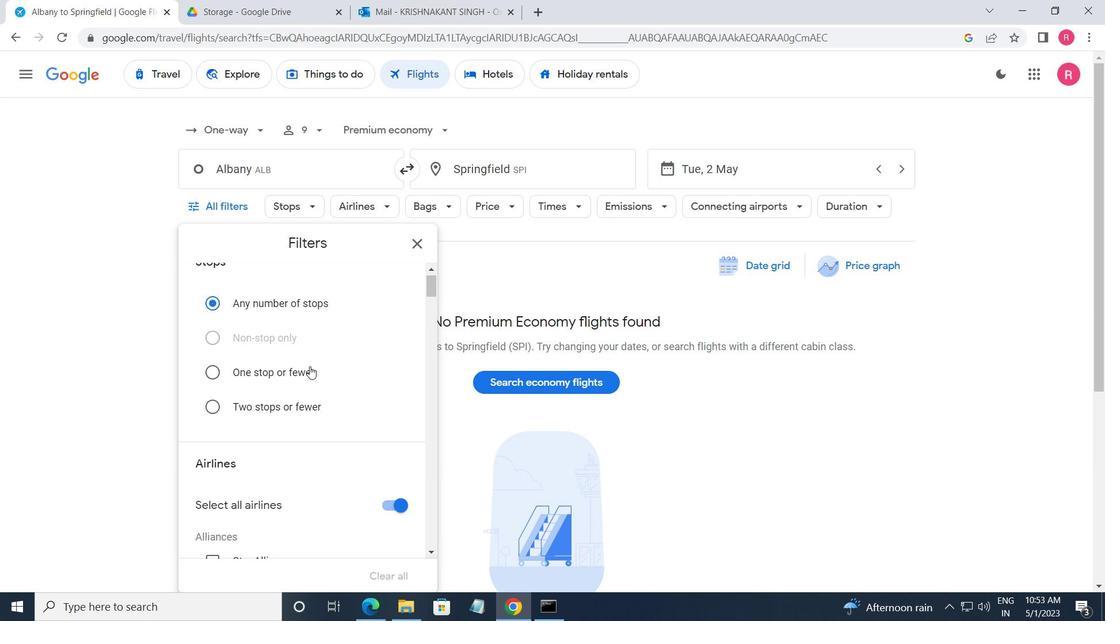 
Action: Mouse scrolled (309, 367) with delta (0, 0)
Screenshot: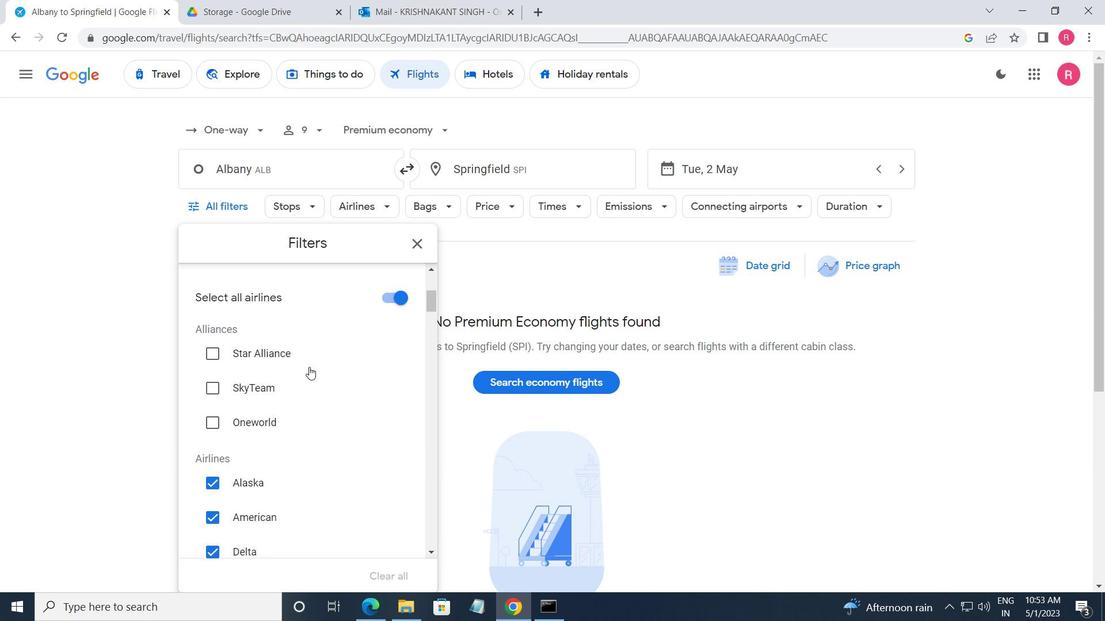 
Action: Mouse scrolled (309, 367) with delta (0, 0)
Screenshot: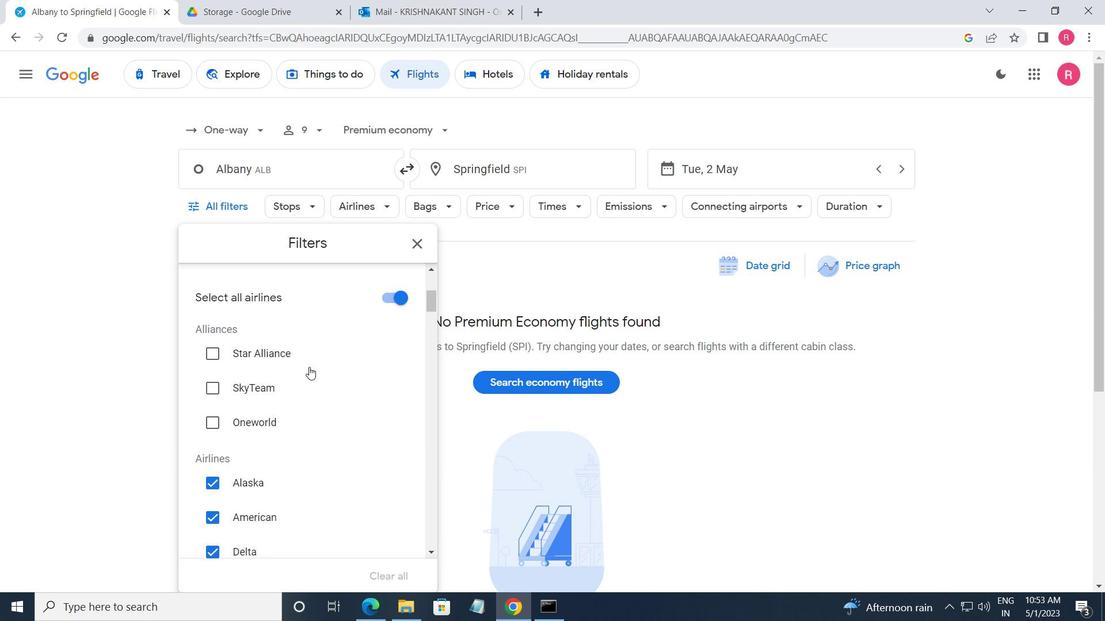 
Action: Mouse scrolled (309, 367) with delta (0, 0)
Screenshot: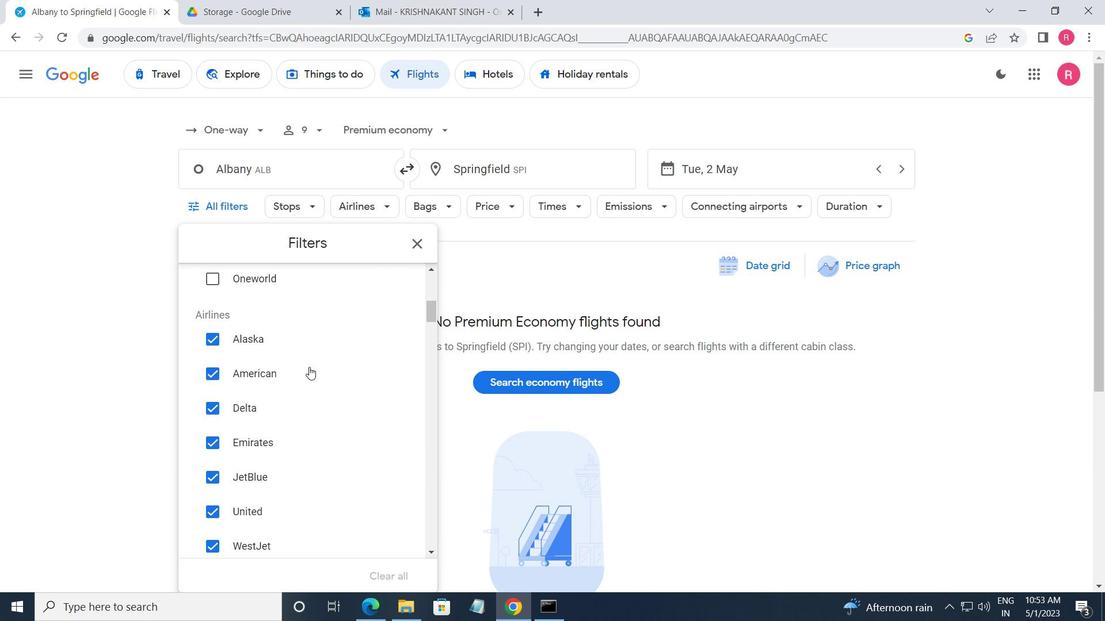 
Action: Mouse scrolled (309, 368) with delta (0, 0)
Screenshot: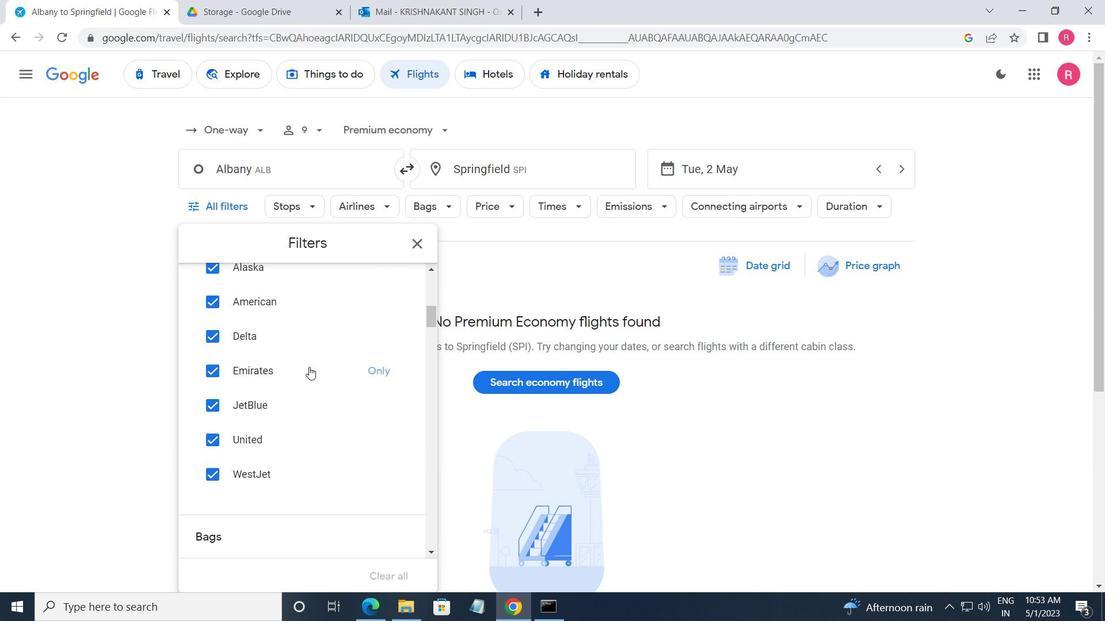 
Action: Mouse scrolled (309, 368) with delta (0, 0)
Screenshot: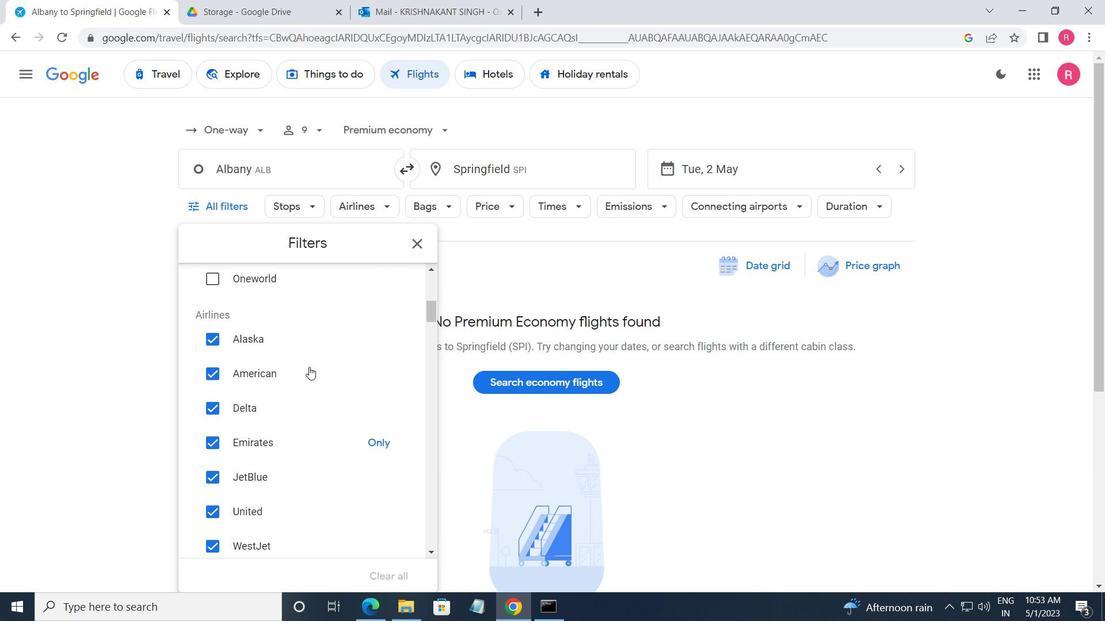 
Action: Mouse scrolled (309, 368) with delta (0, 0)
Screenshot: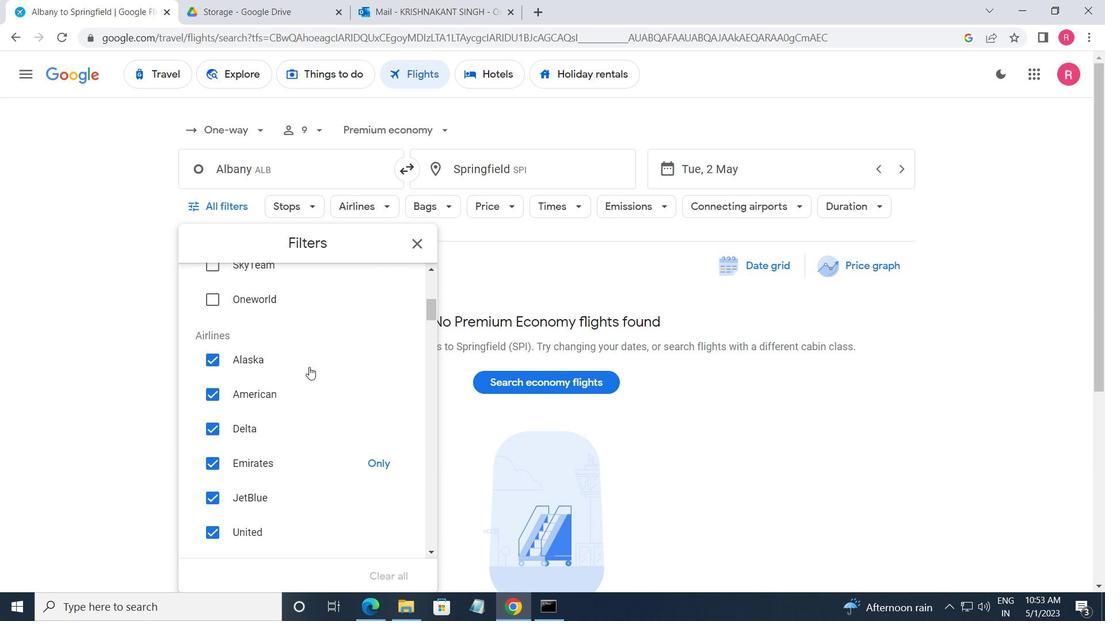 
Action: Mouse moved to (394, 294)
Screenshot: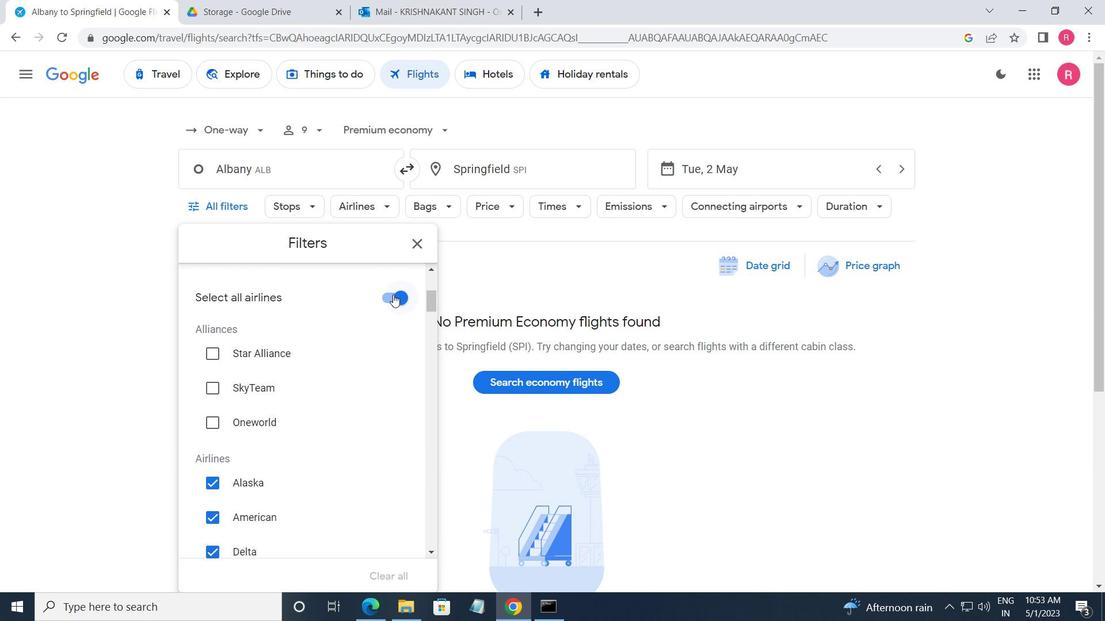
Action: Mouse pressed left at (394, 294)
Screenshot: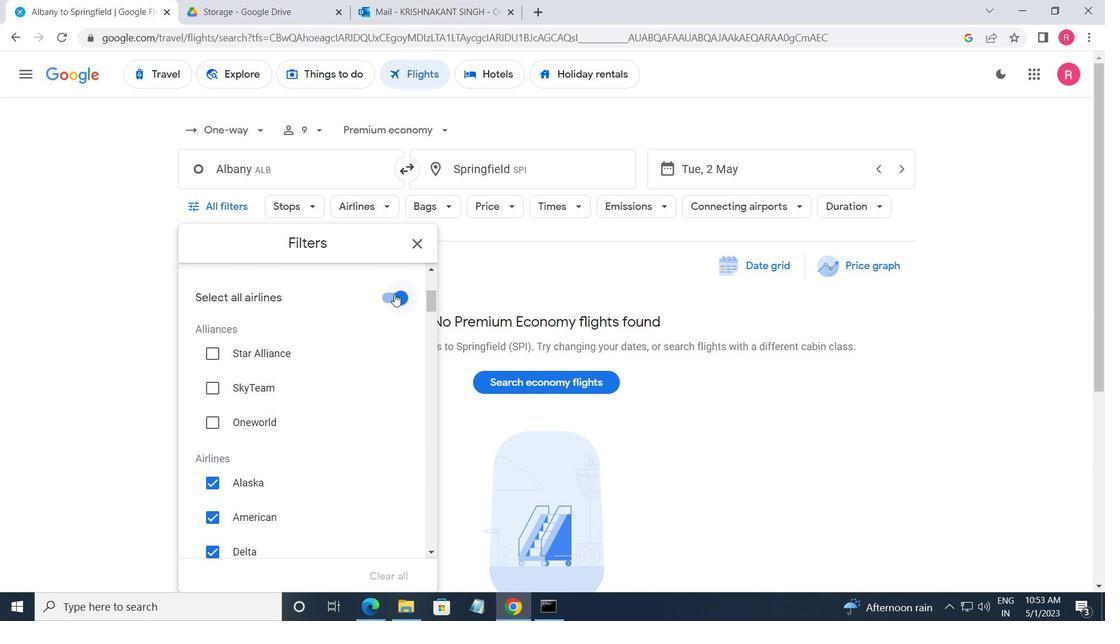 
Action: Mouse moved to (390, 361)
Screenshot: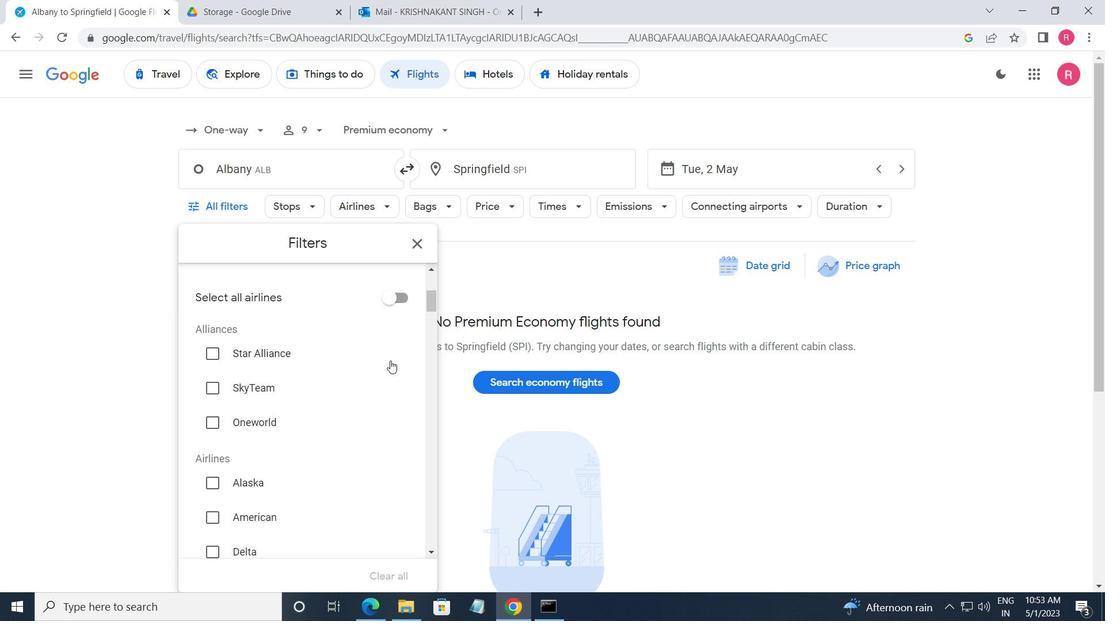 
Action: Mouse scrolled (390, 360) with delta (0, 0)
Screenshot: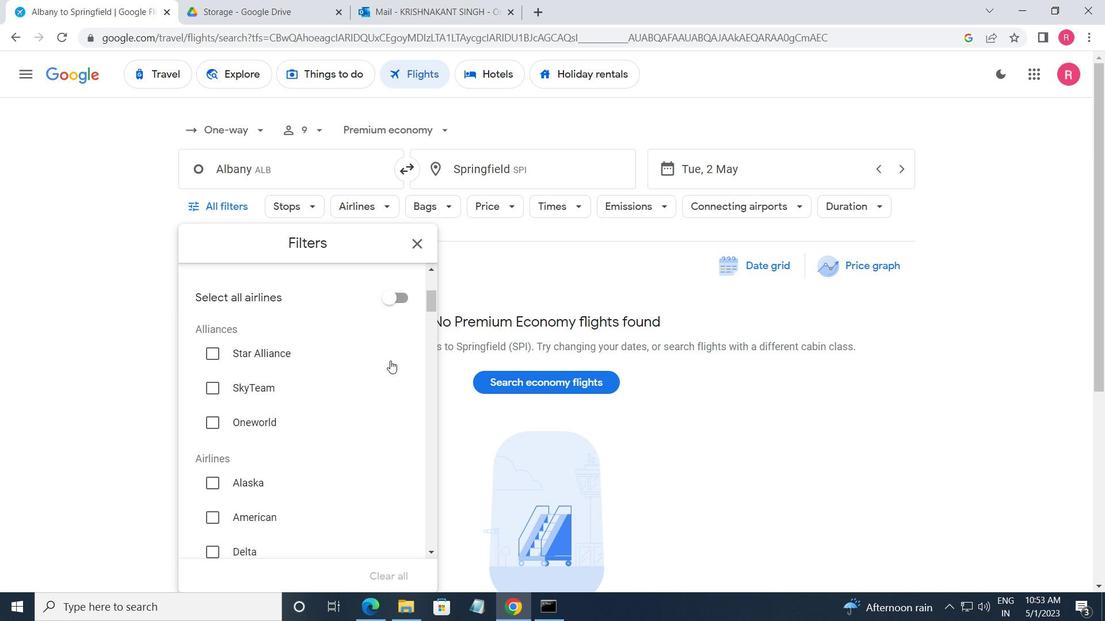 
Action: Mouse scrolled (390, 360) with delta (0, 0)
Screenshot: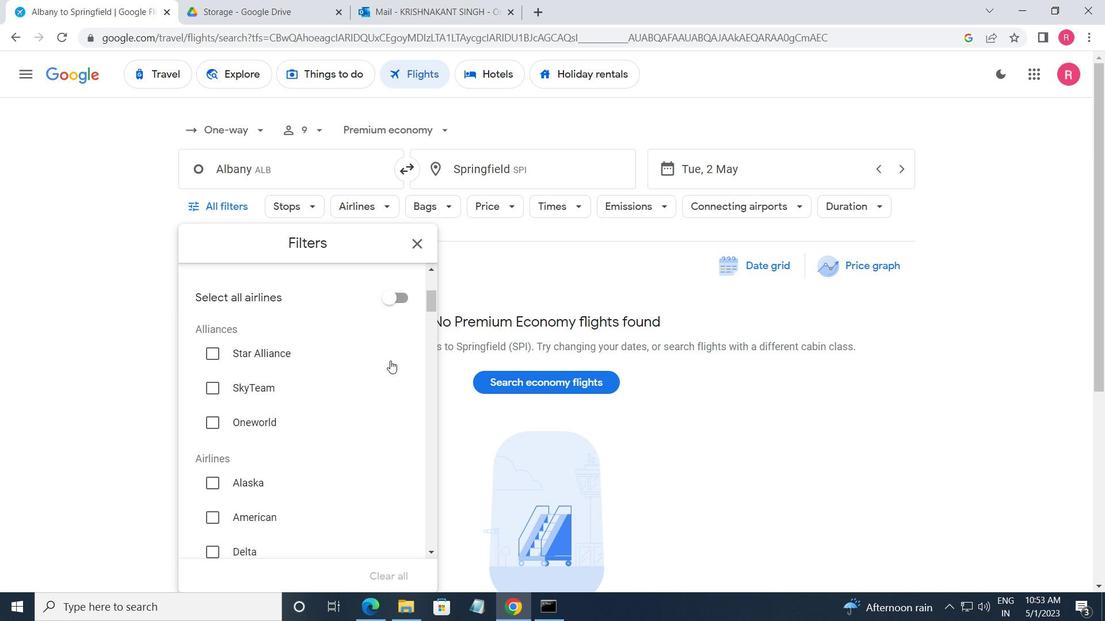 
Action: Mouse scrolled (390, 360) with delta (0, 0)
Screenshot: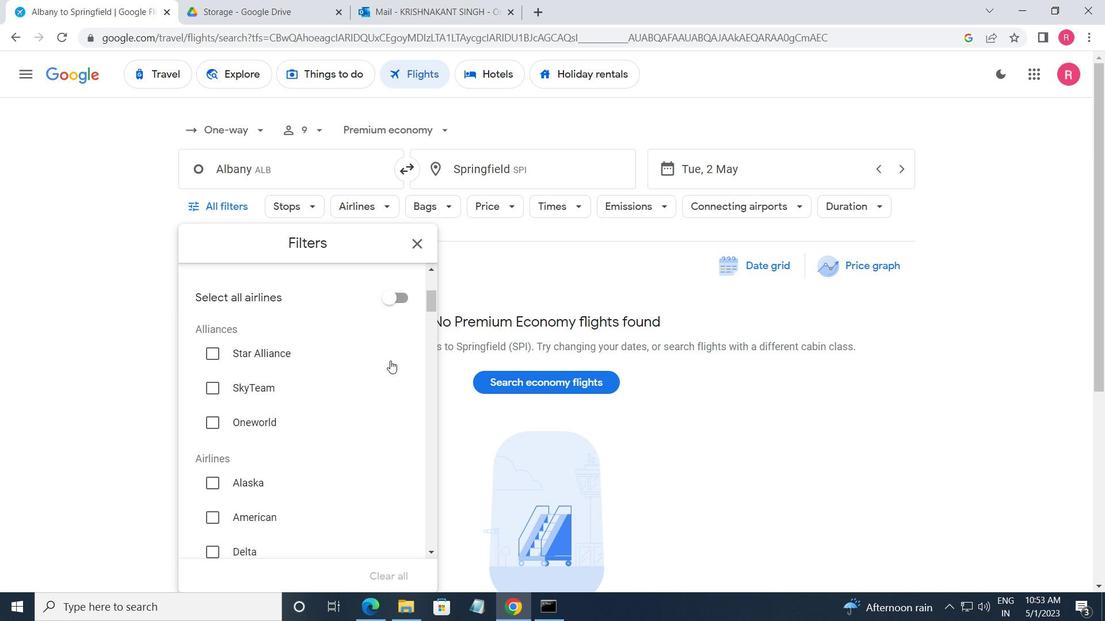 
Action: Mouse scrolled (390, 360) with delta (0, 0)
Screenshot: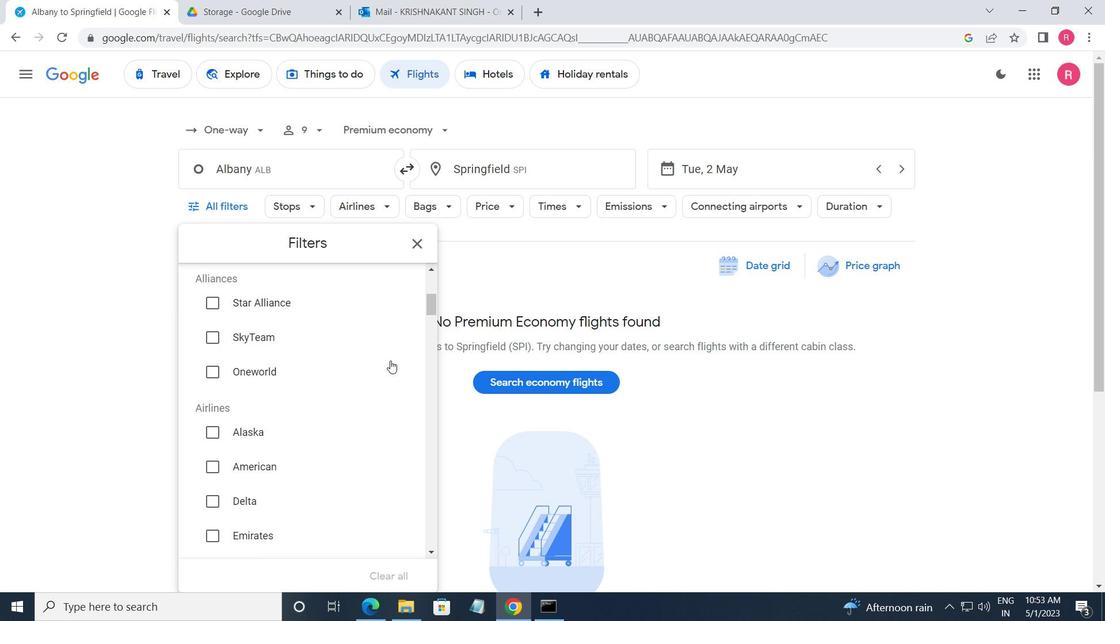 
Action: Mouse scrolled (390, 360) with delta (0, 0)
Screenshot: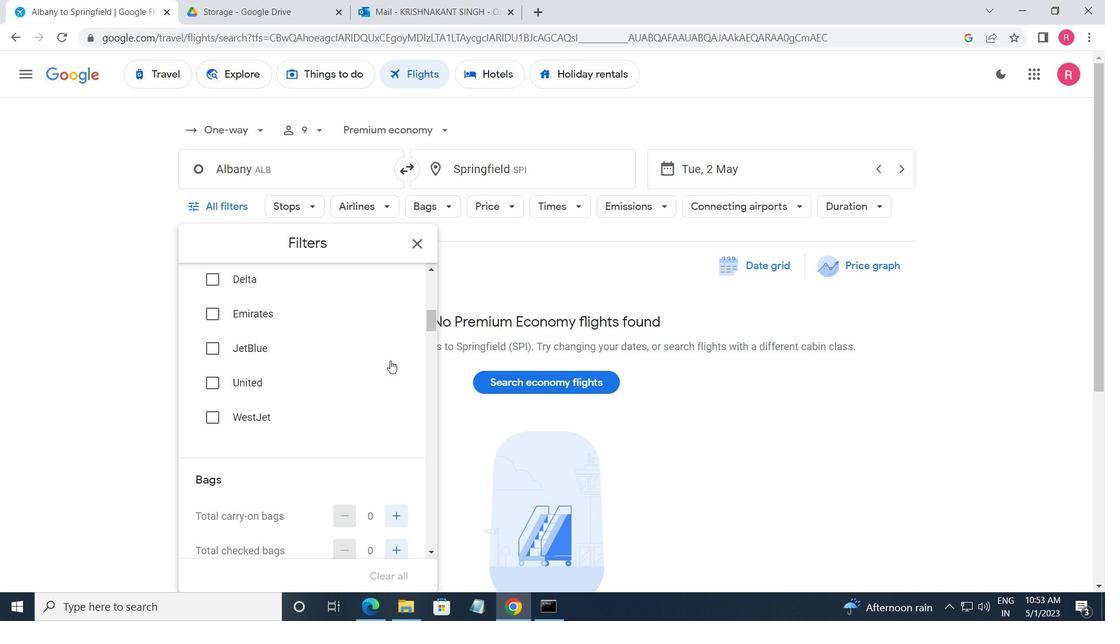 
Action: Mouse moved to (401, 432)
Screenshot: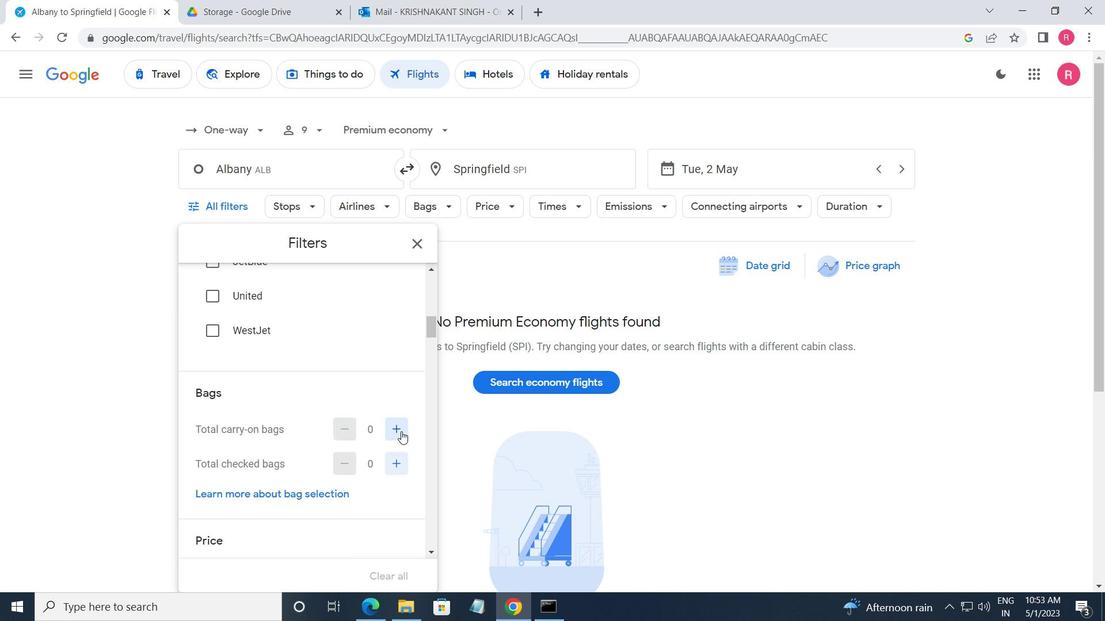 
Action: Mouse pressed left at (401, 432)
Screenshot: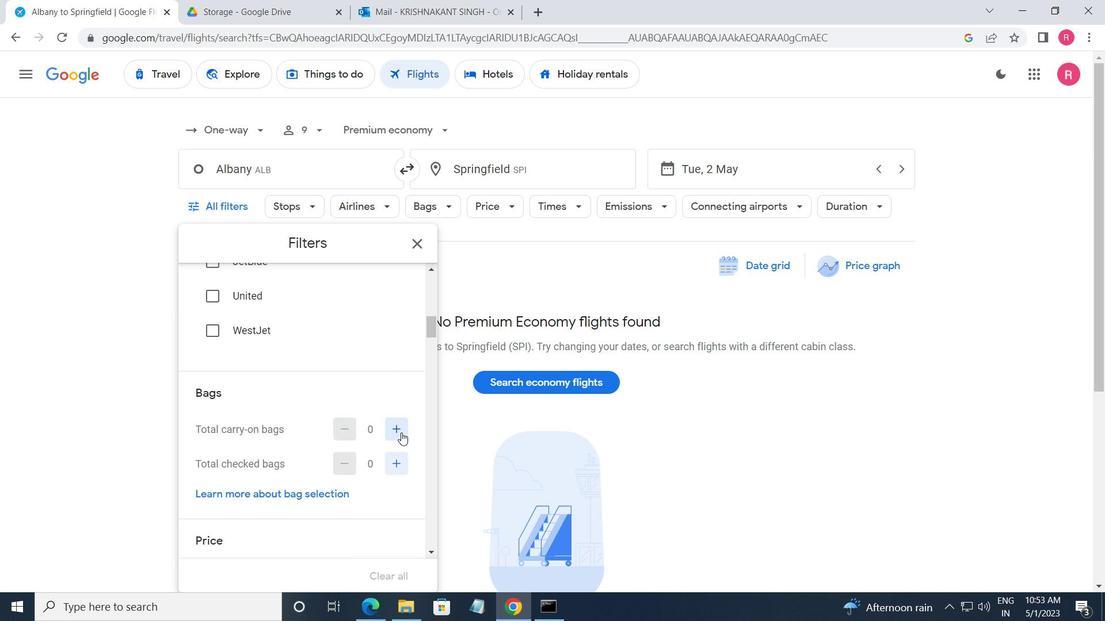 
Action: Mouse scrolled (401, 432) with delta (0, 0)
Screenshot: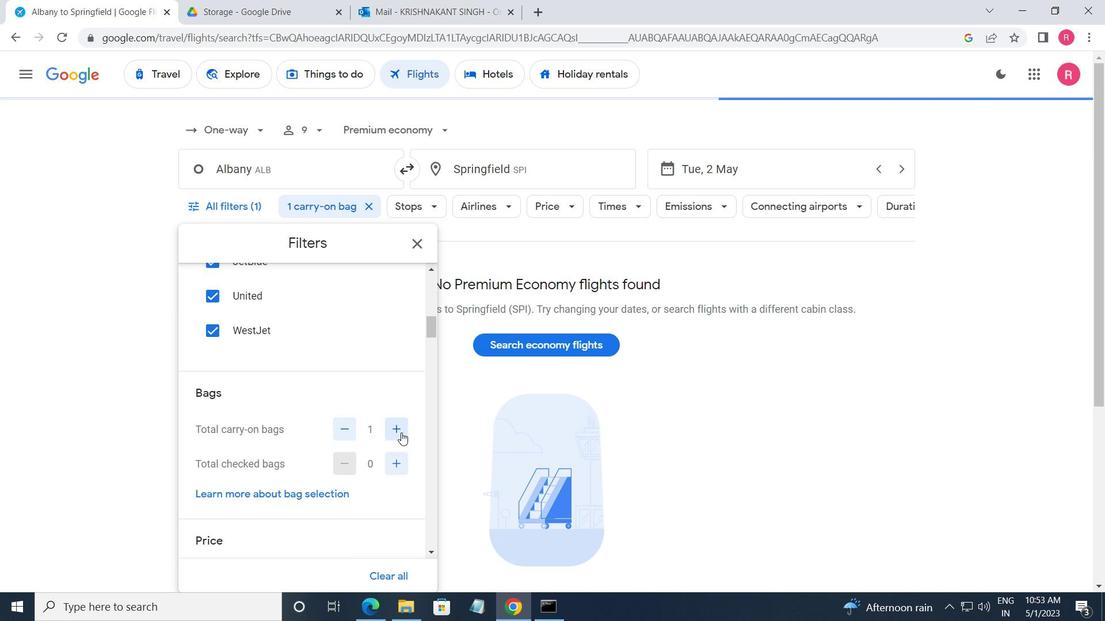 
Action: Mouse scrolled (401, 432) with delta (0, 0)
Screenshot: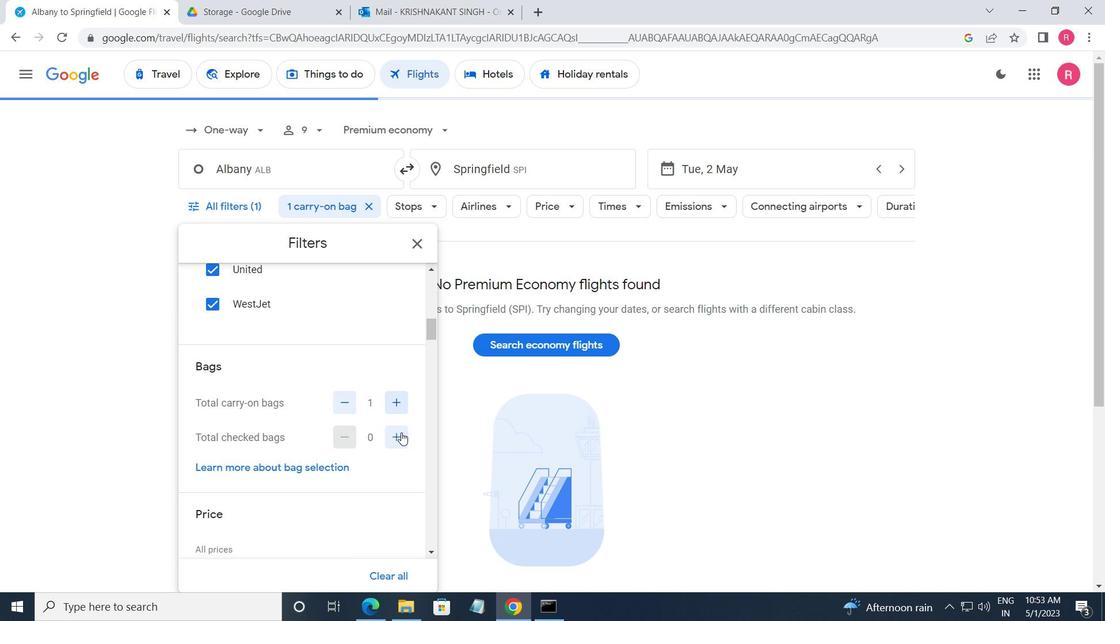 
Action: Mouse moved to (400, 451)
Screenshot: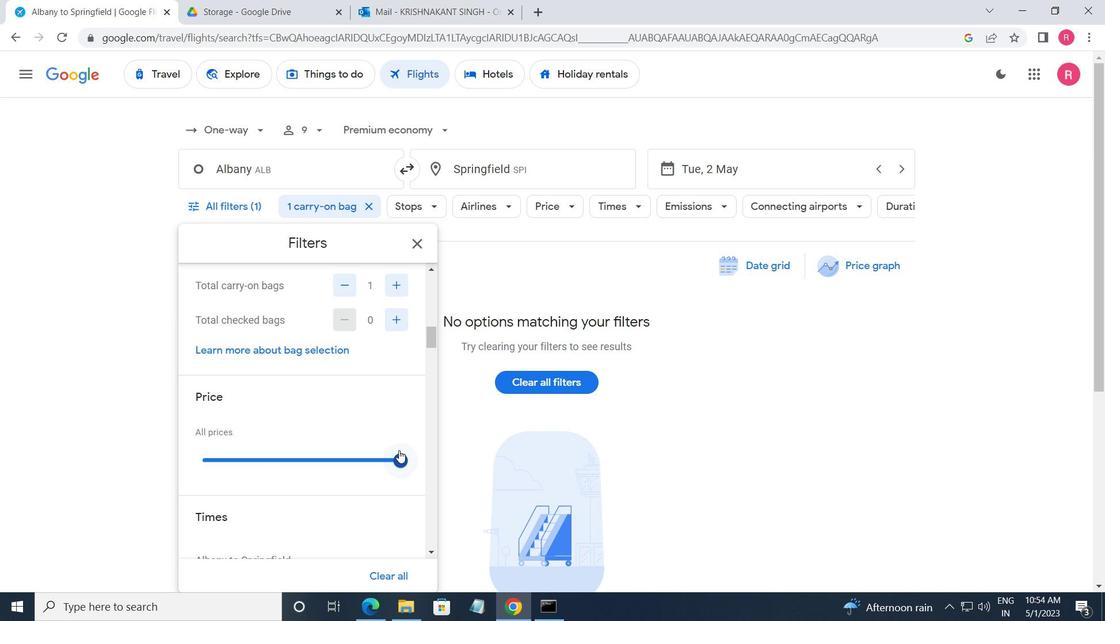 
Action: Mouse scrolled (400, 450) with delta (0, 0)
Screenshot: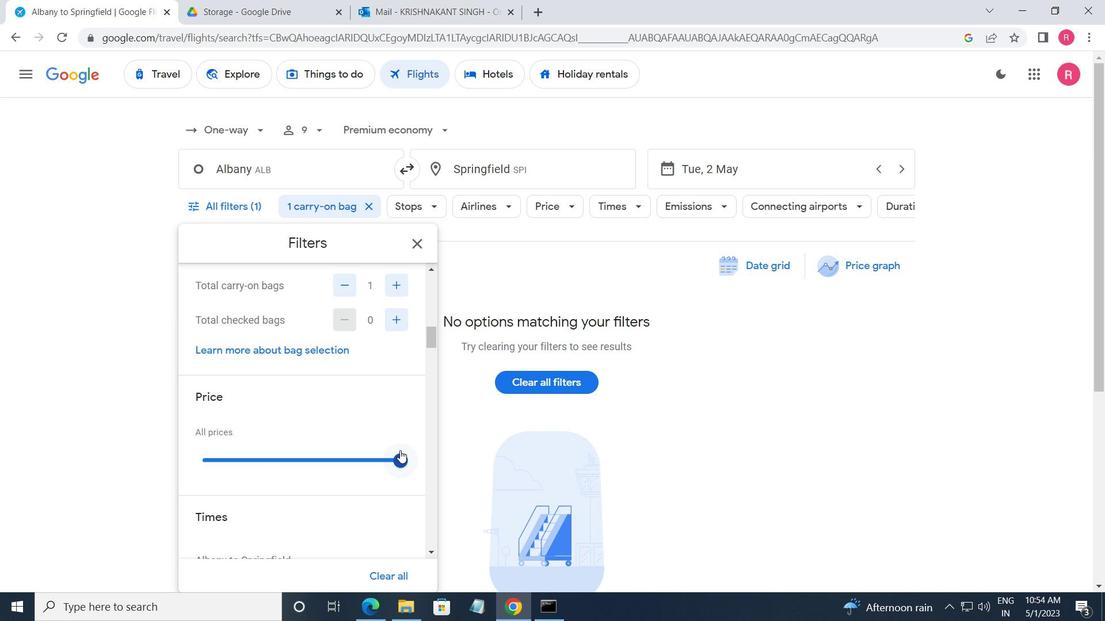 
Action: Mouse scrolled (400, 450) with delta (0, 0)
Screenshot: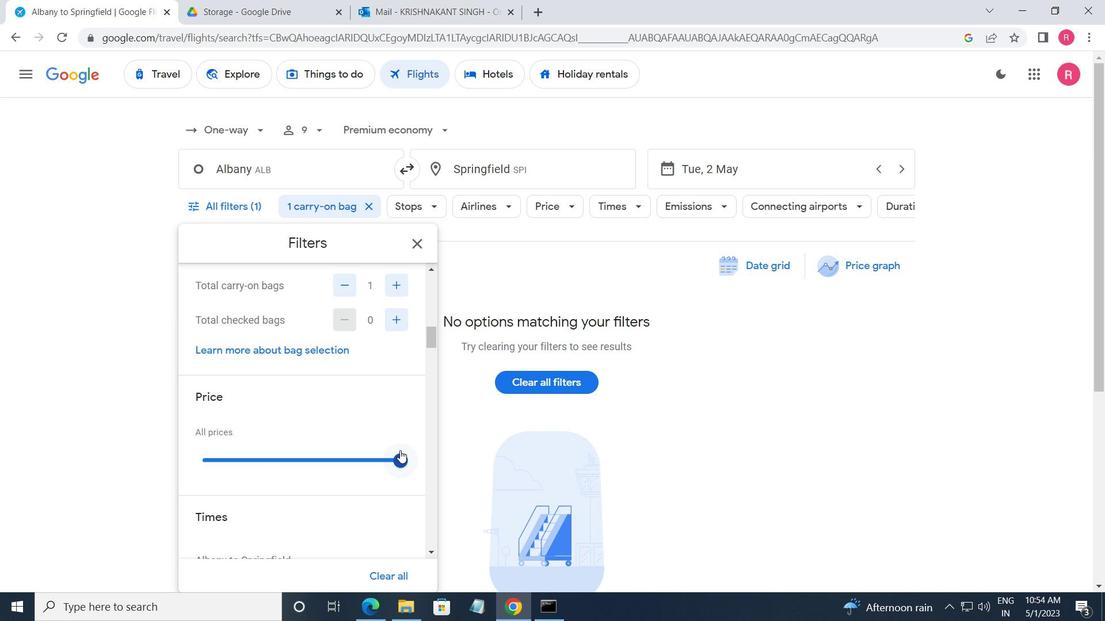 
Action: Mouse moved to (206, 477)
Screenshot: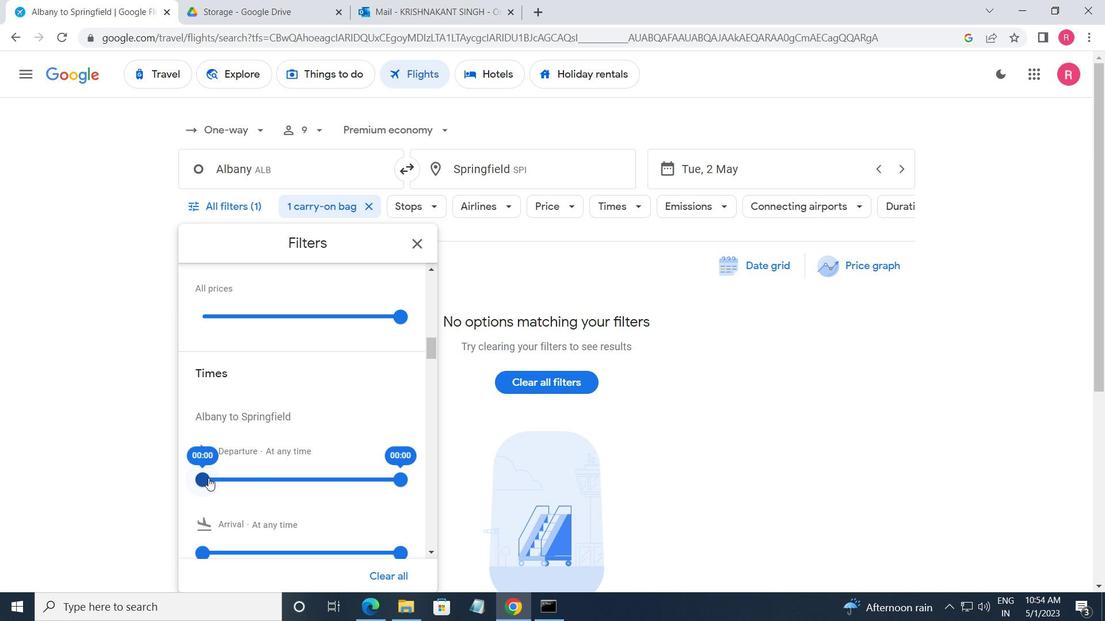 
Action: Mouse pressed left at (206, 477)
Screenshot: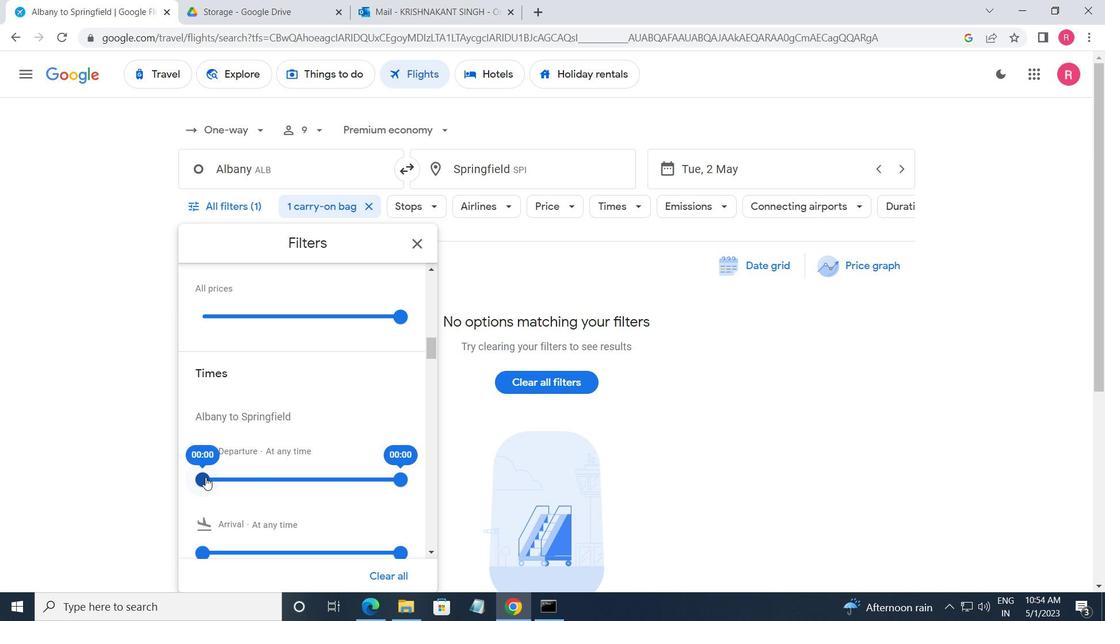 
Action: Mouse moved to (408, 481)
Screenshot: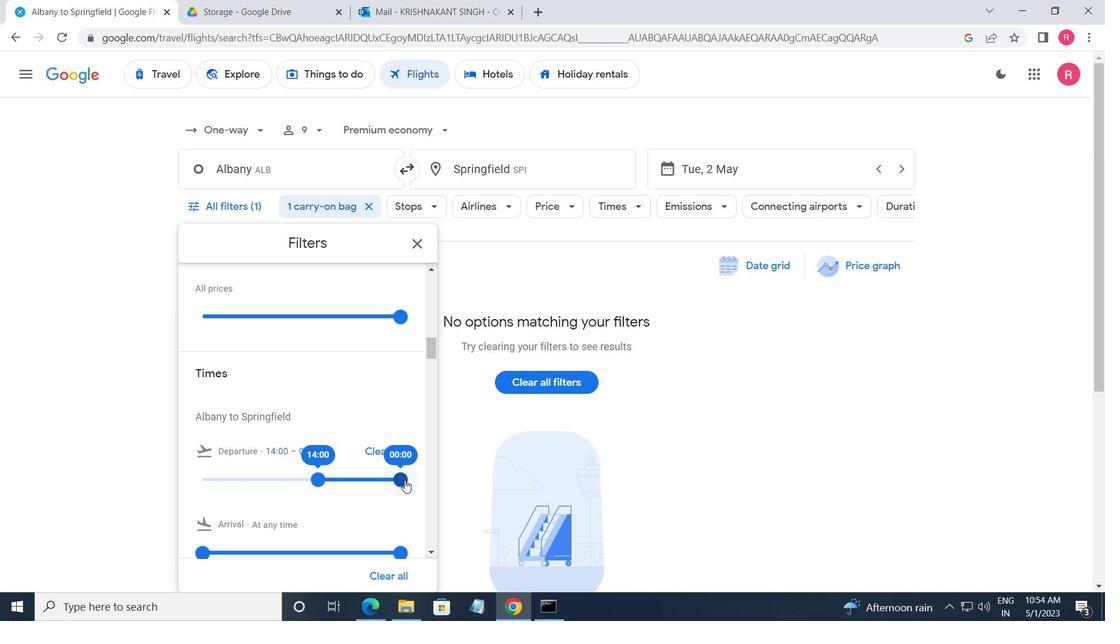 
Action: Mouse pressed left at (408, 481)
Screenshot: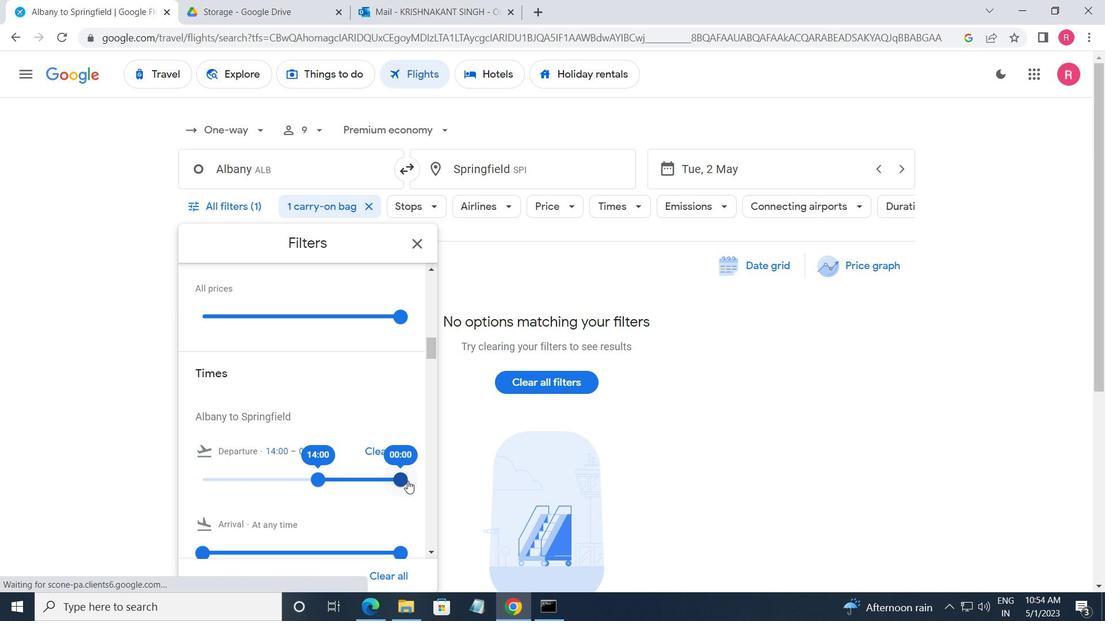 
Action: Mouse moved to (419, 250)
Screenshot: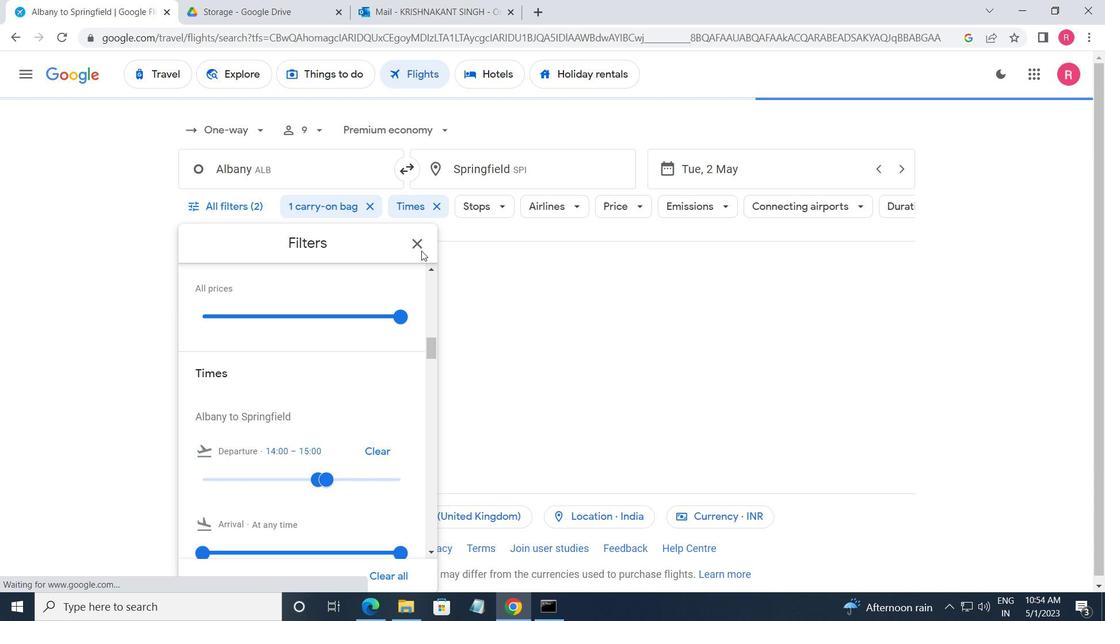 
Action: Mouse pressed left at (419, 250)
Screenshot: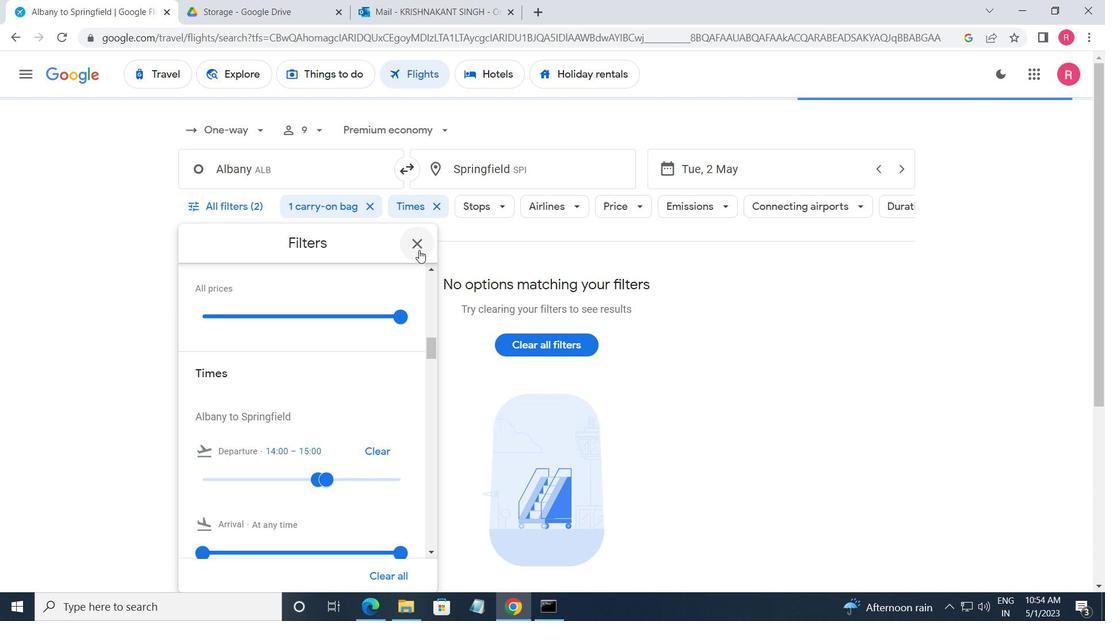 
Action: Mouse moved to (394, 265)
Screenshot: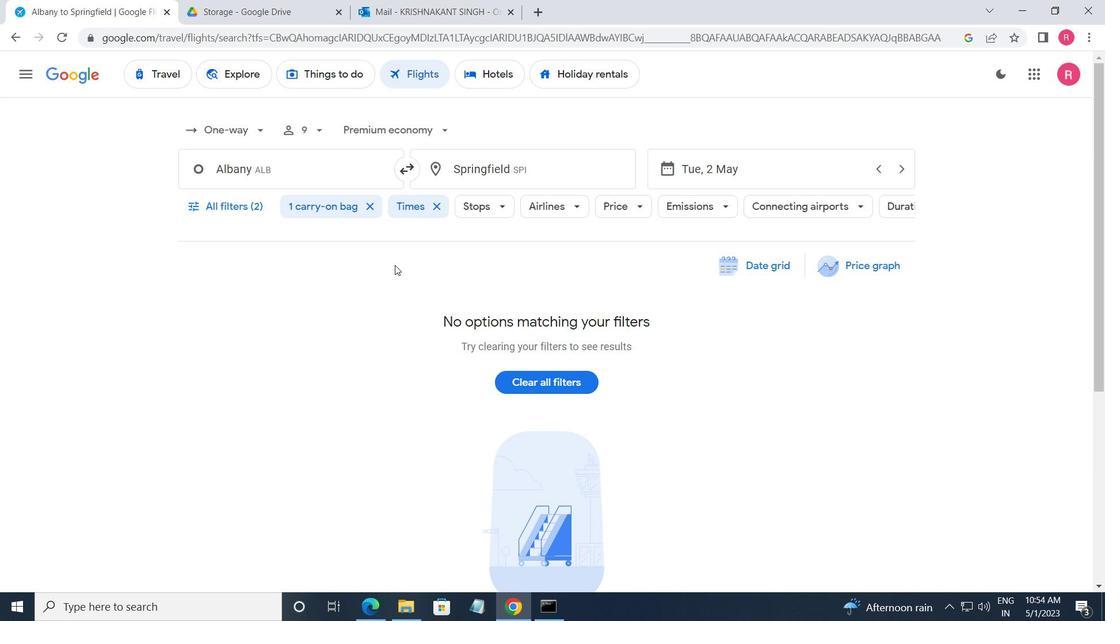 
